 Task: Search one way flight ticket for 1 adult, 6 children, 1 infant in seat and 1 infant on lap in business from Rapid City: Rapid City Regional Airport to Fort Wayne: Fort Wayne International Airport on 8-4-2023. Choice of flights is United. Number of bags: 2 carry on bags. Price is upto 30000. Outbound departure time preference is 14:00.
Action: Mouse moved to (195, 296)
Screenshot: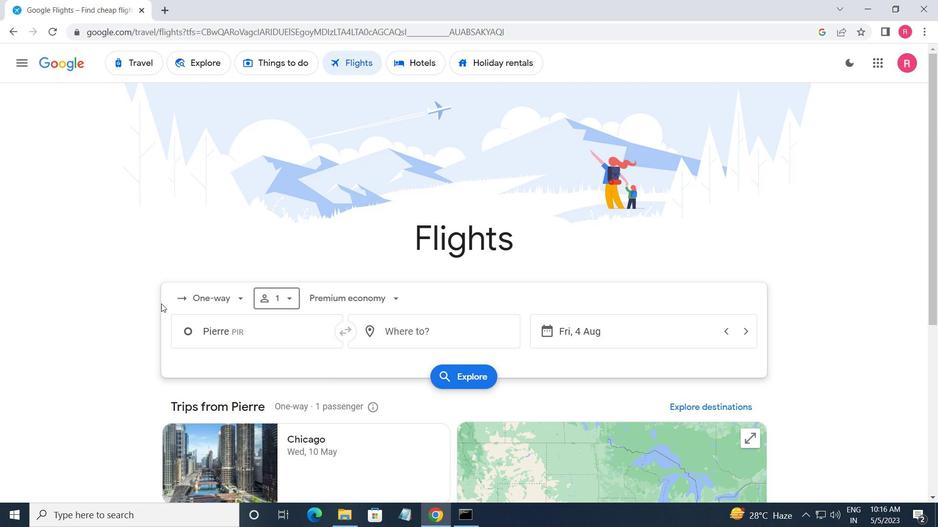 
Action: Mouse pressed left at (195, 296)
Screenshot: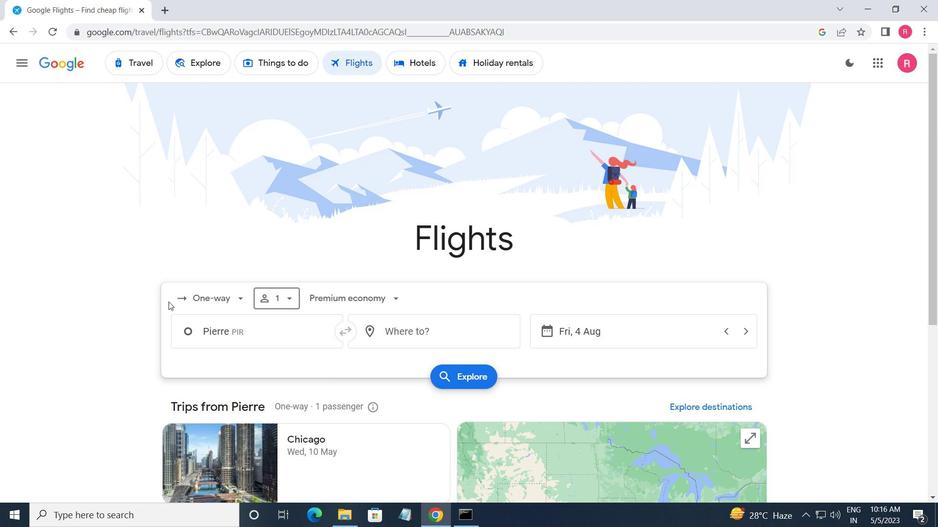 
Action: Mouse moved to (232, 352)
Screenshot: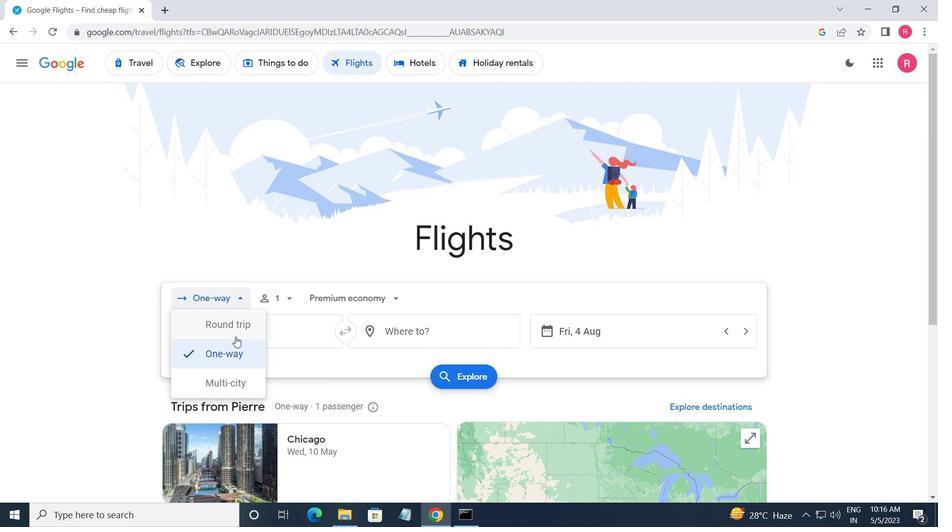 
Action: Mouse pressed left at (232, 352)
Screenshot: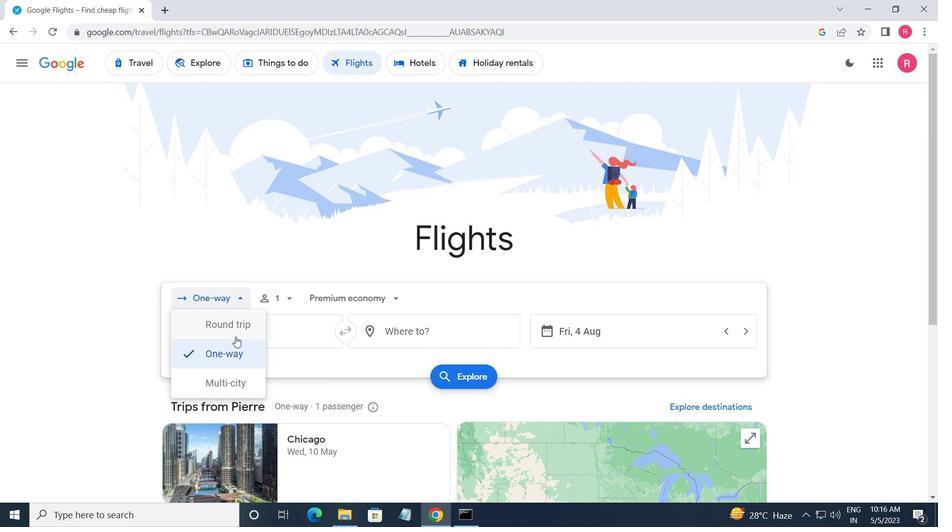 
Action: Mouse moved to (287, 299)
Screenshot: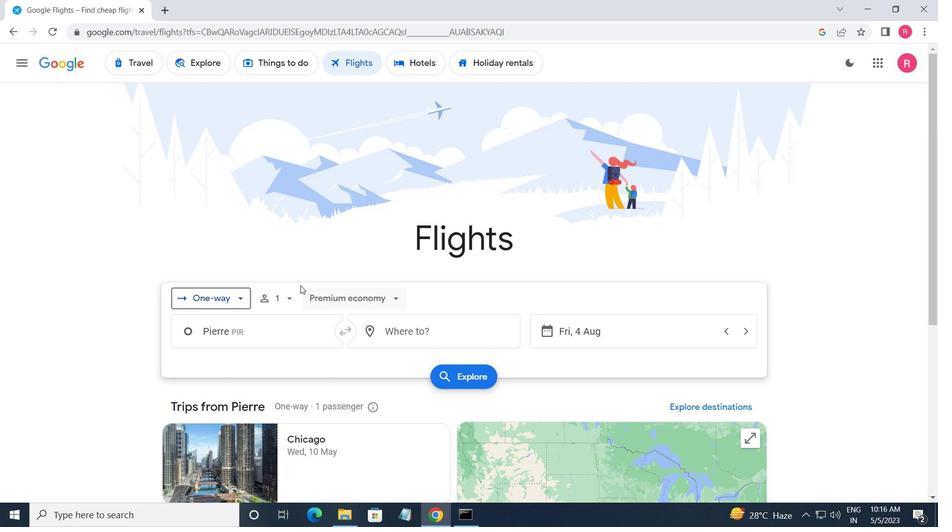 
Action: Mouse pressed left at (287, 299)
Screenshot: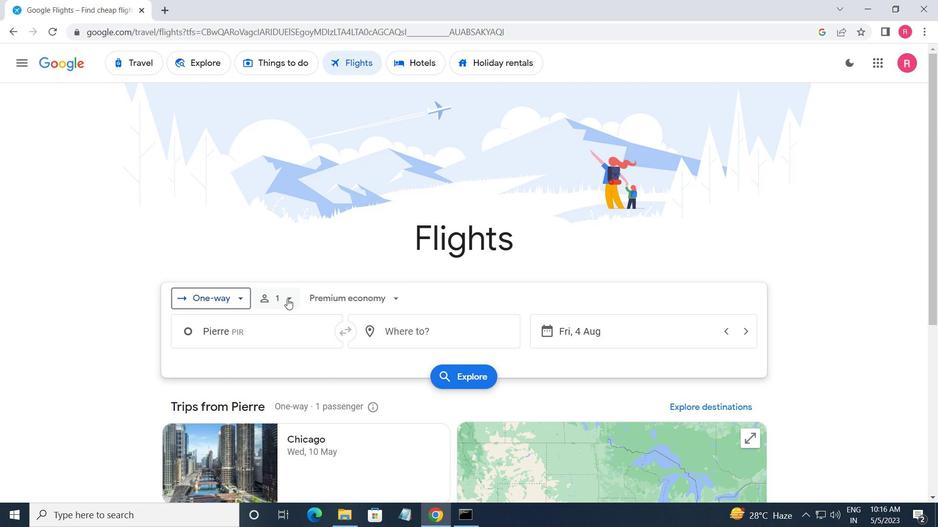 
Action: Mouse moved to (386, 354)
Screenshot: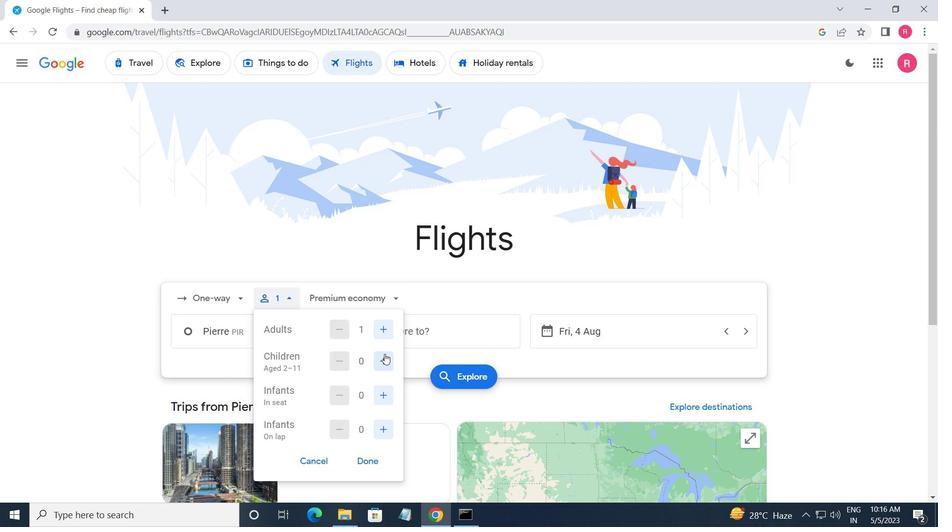 
Action: Mouse pressed left at (386, 354)
Screenshot: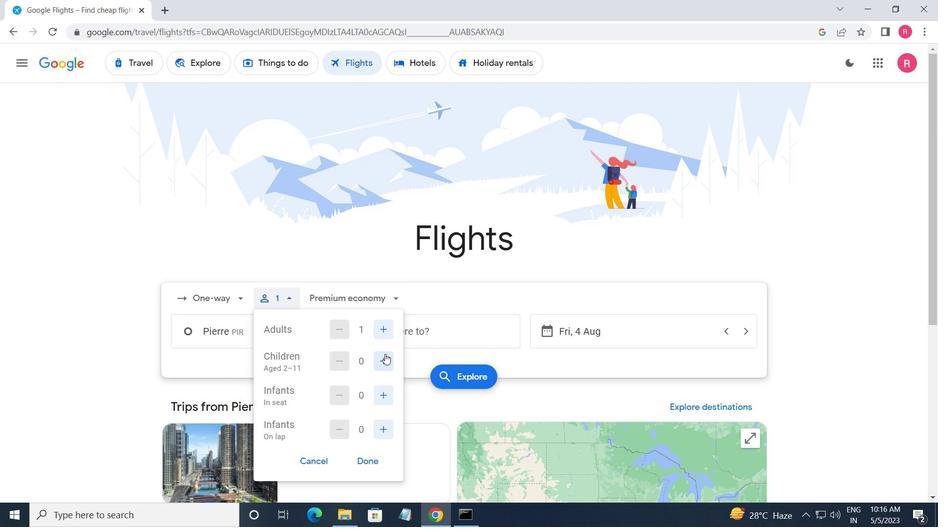 
Action: Mouse pressed left at (386, 354)
Screenshot: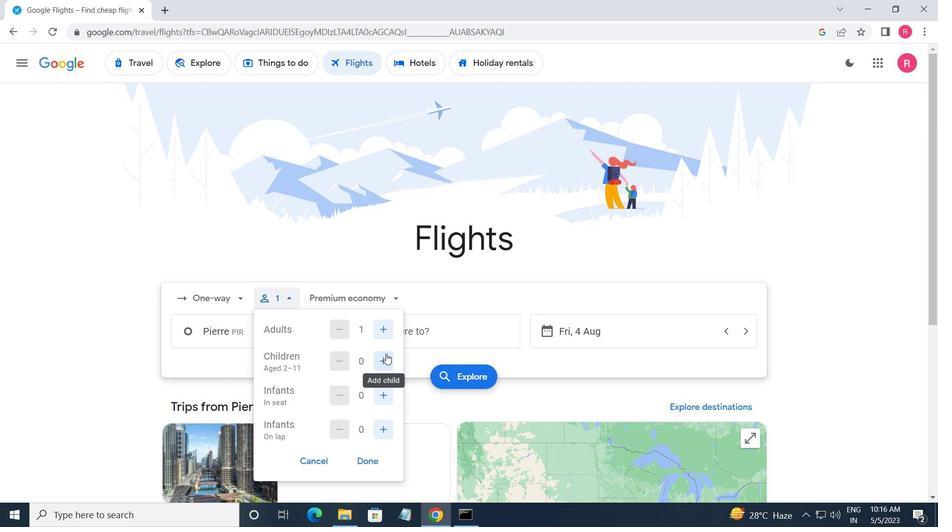 
Action: Mouse pressed left at (386, 354)
Screenshot: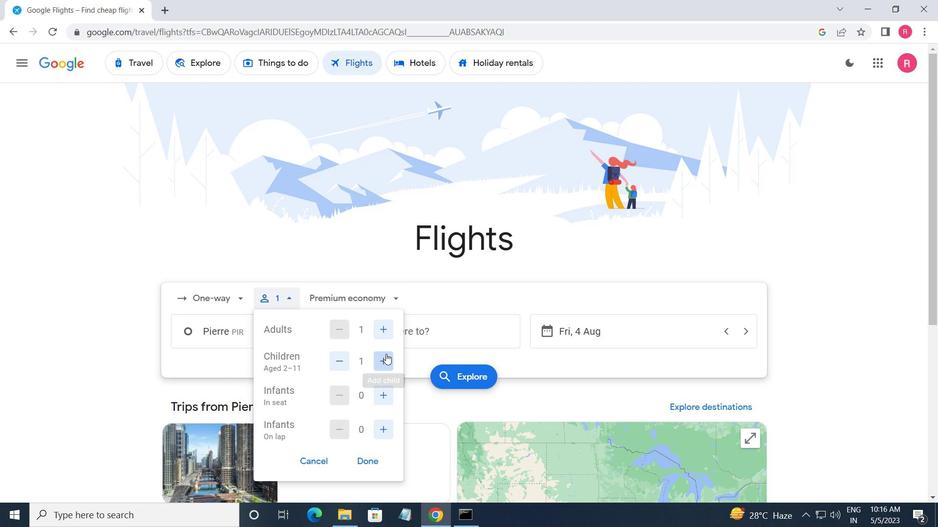 
Action: Mouse pressed left at (386, 354)
Screenshot: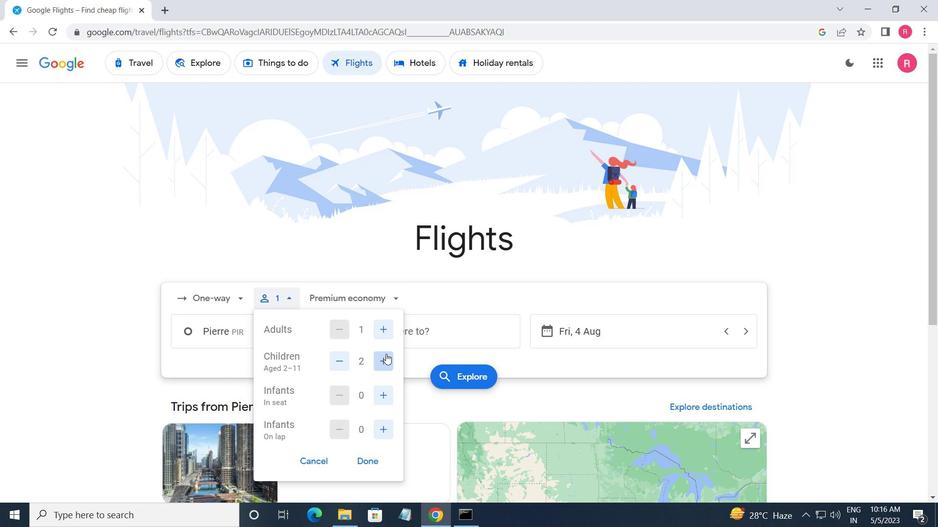 
Action: Mouse moved to (386, 354)
Screenshot: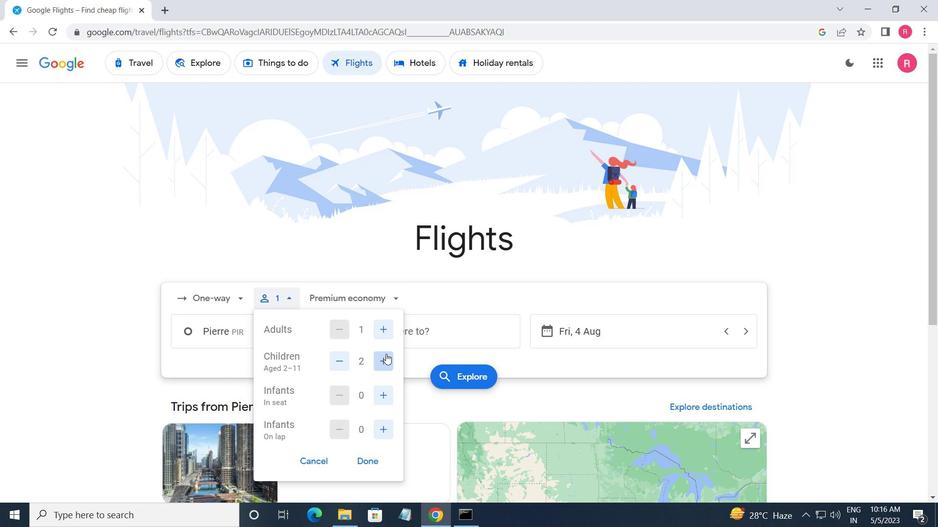 
Action: Mouse pressed left at (386, 354)
Screenshot: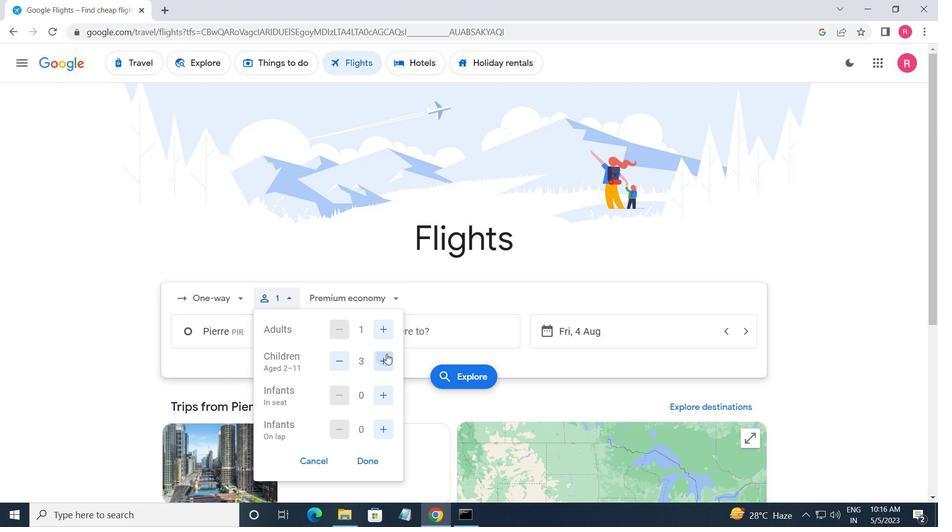 
Action: Mouse moved to (387, 354)
Screenshot: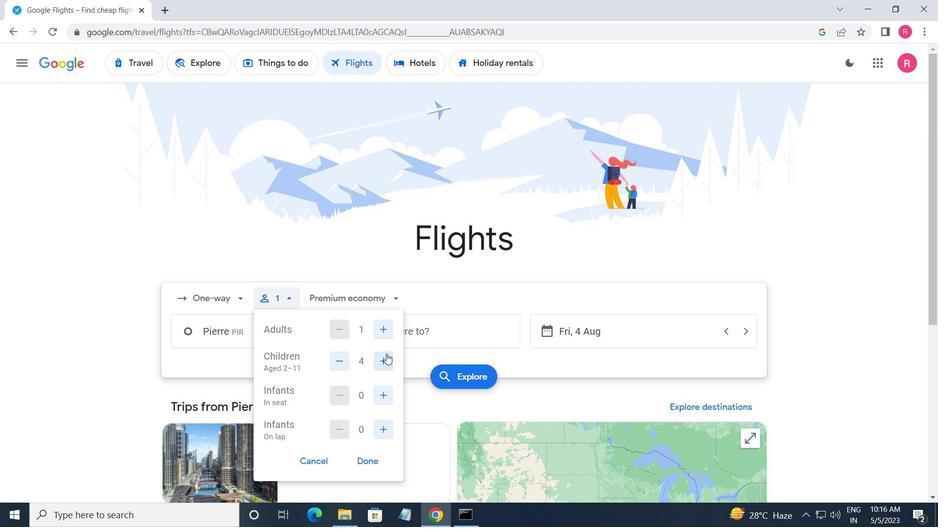 
Action: Mouse pressed left at (387, 354)
Screenshot: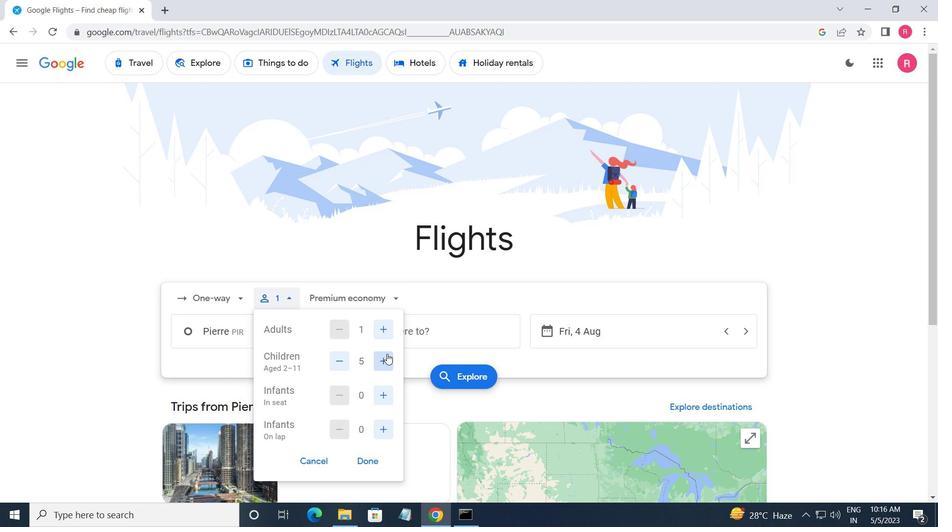 
Action: Mouse moved to (388, 393)
Screenshot: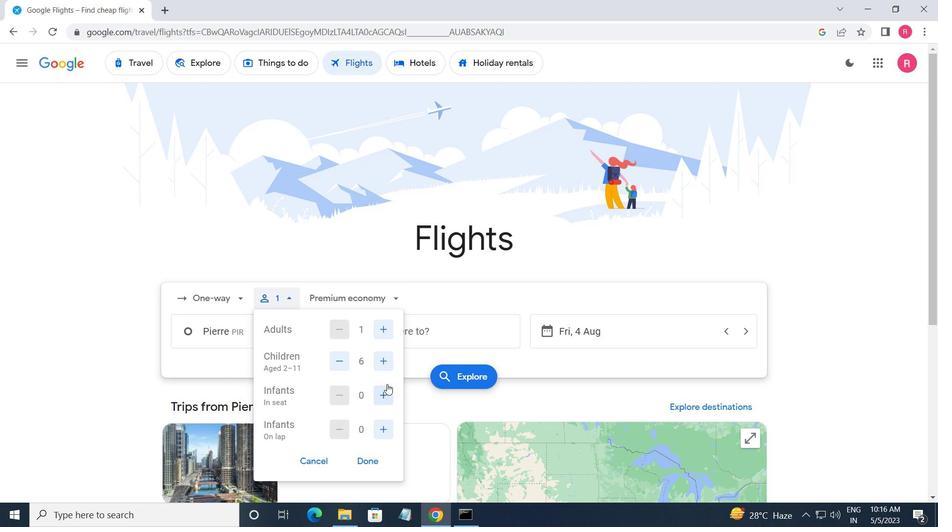 
Action: Mouse pressed left at (388, 393)
Screenshot: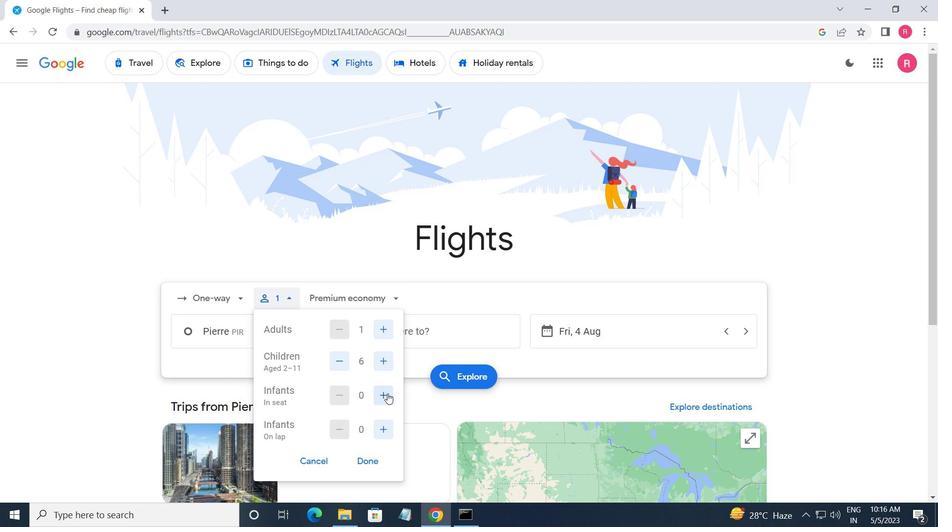 
Action: Mouse moved to (381, 423)
Screenshot: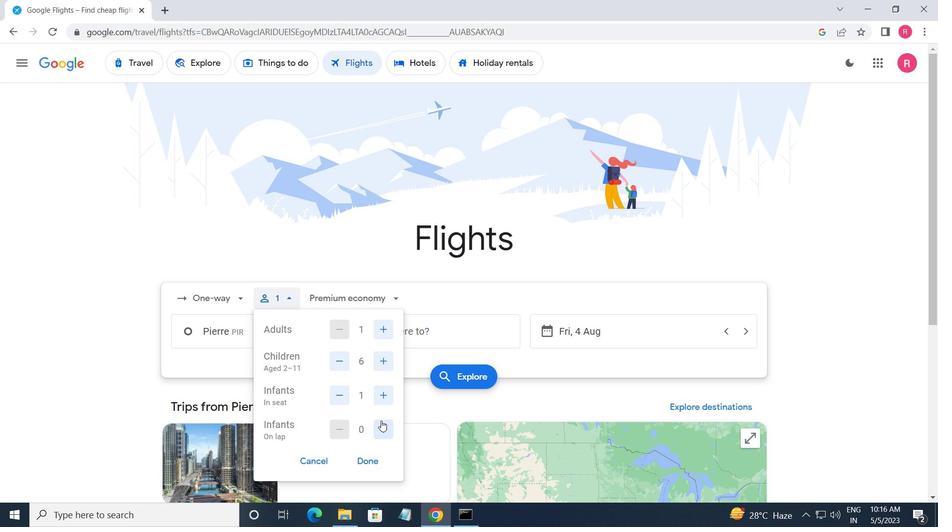 
Action: Mouse pressed left at (381, 423)
Screenshot: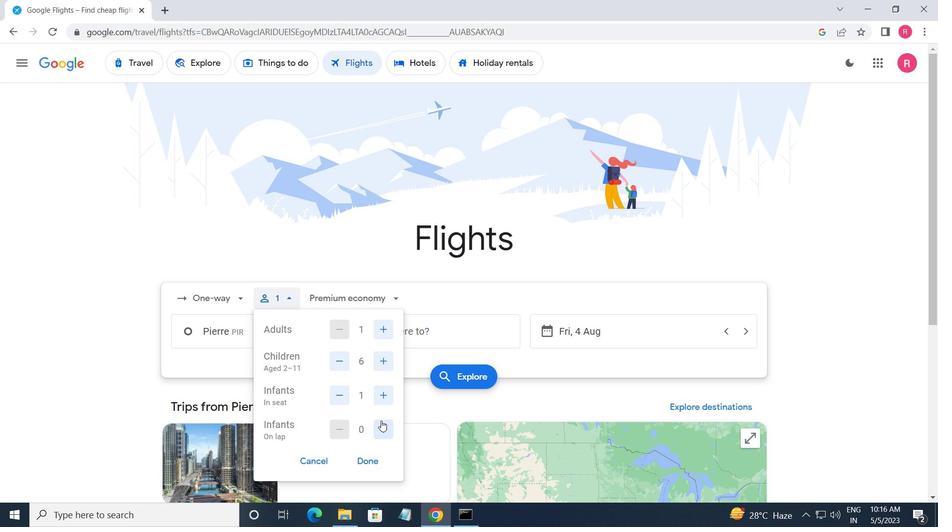 
Action: Mouse moved to (360, 467)
Screenshot: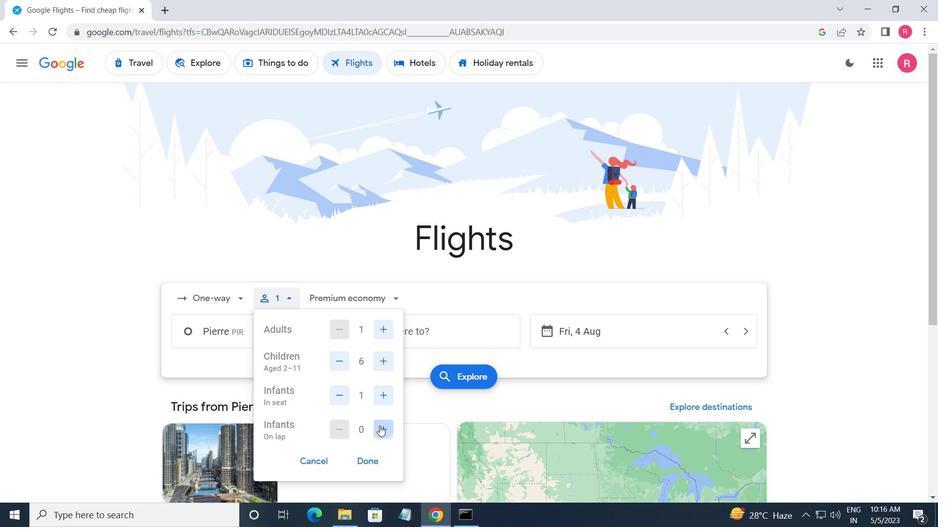 
Action: Mouse pressed left at (360, 467)
Screenshot: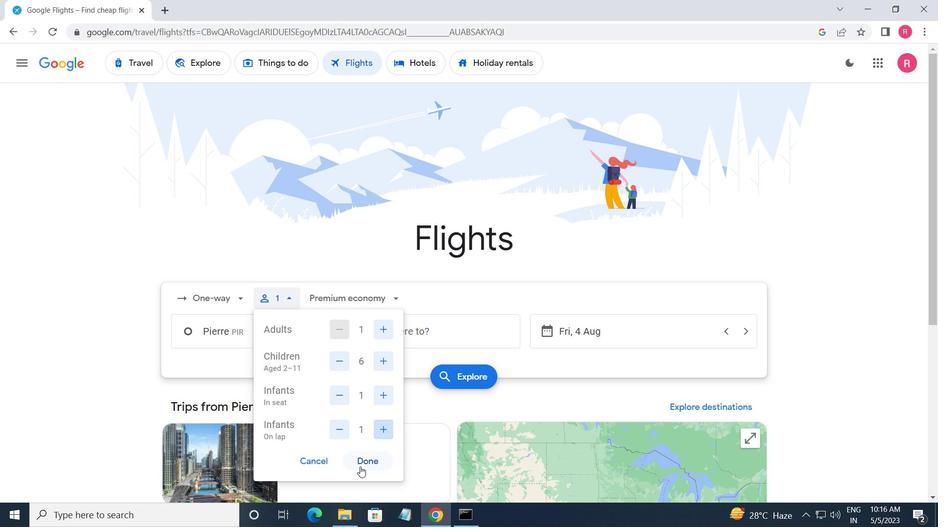 
Action: Mouse moved to (347, 310)
Screenshot: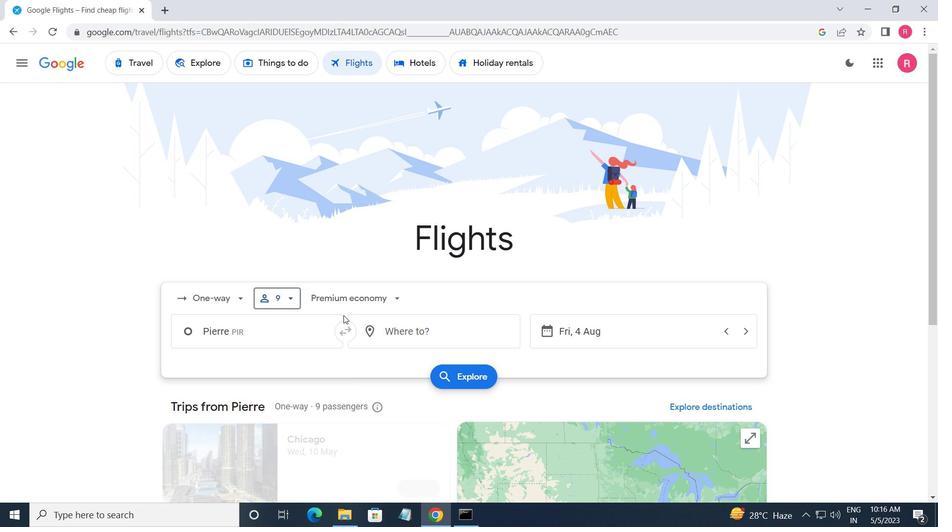 
Action: Mouse pressed left at (347, 310)
Screenshot: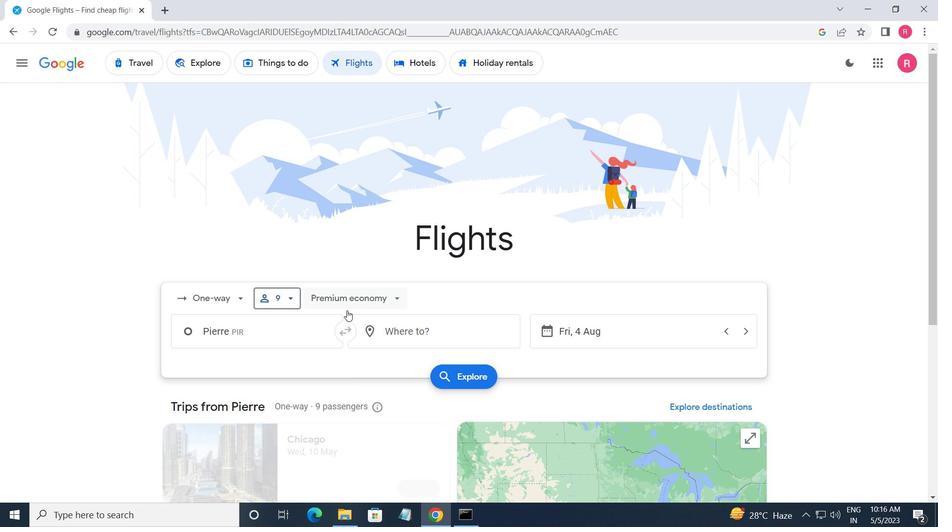 
Action: Mouse moved to (360, 385)
Screenshot: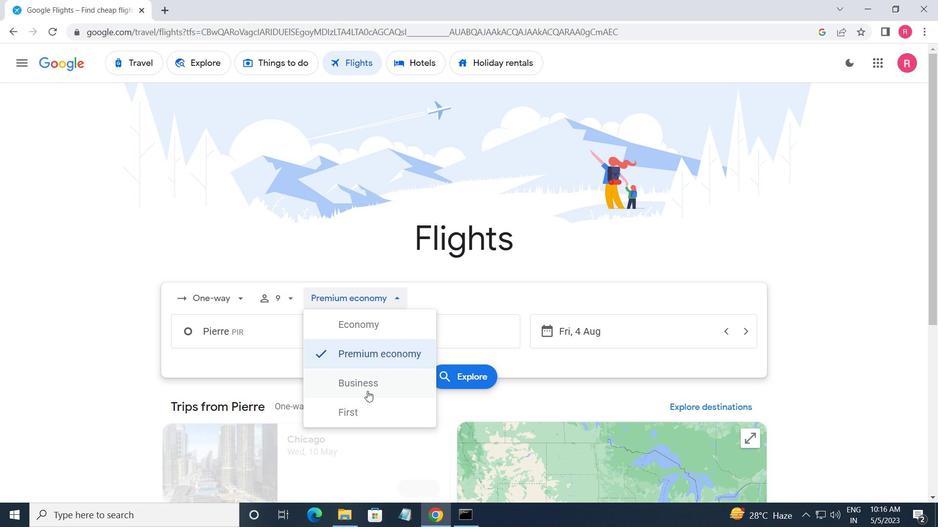 
Action: Mouse pressed left at (360, 385)
Screenshot: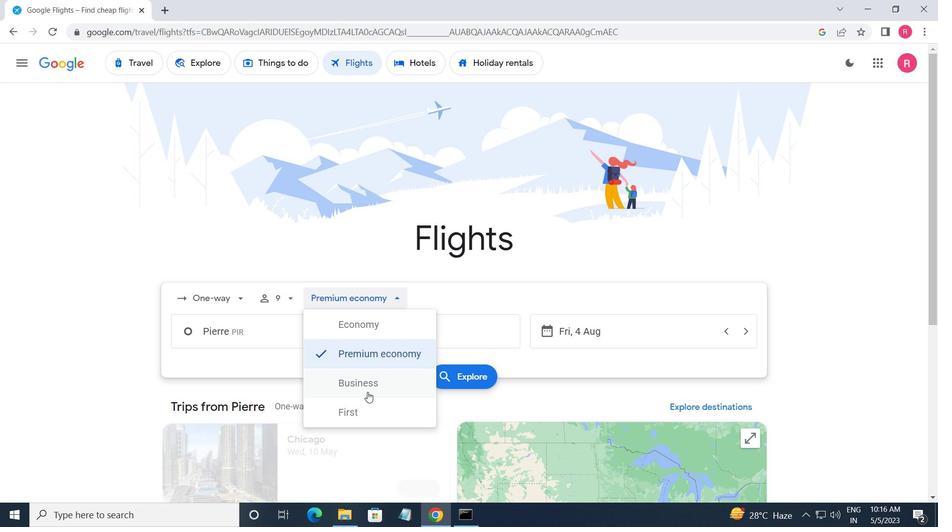 
Action: Mouse moved to (290, 345)
Screenshot: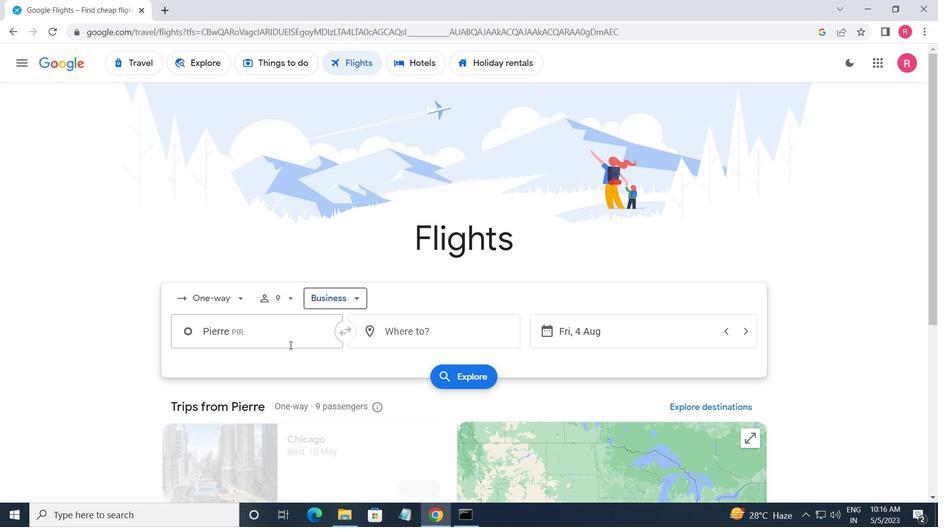 
Action: Mouse pressed left at (290, 345)
Screenshot: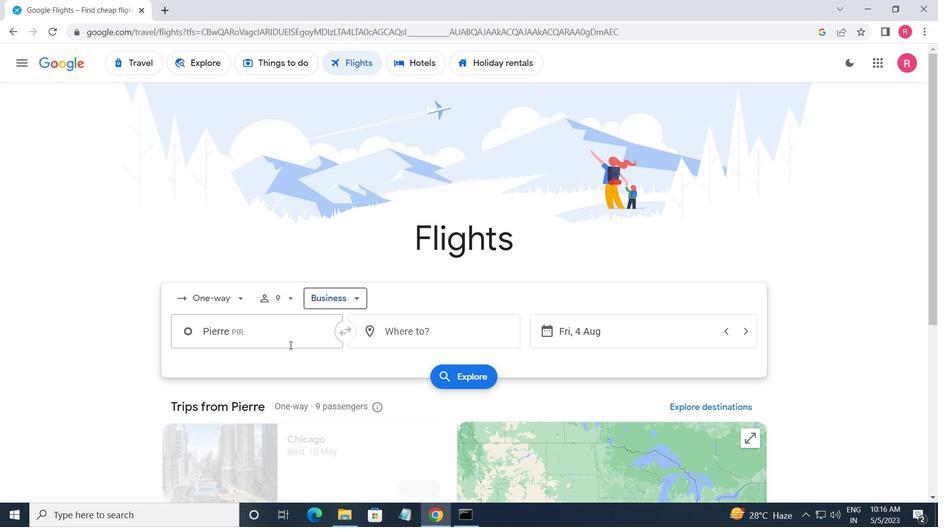 
Action: Mouse moved to (274, 333)
Screenshot: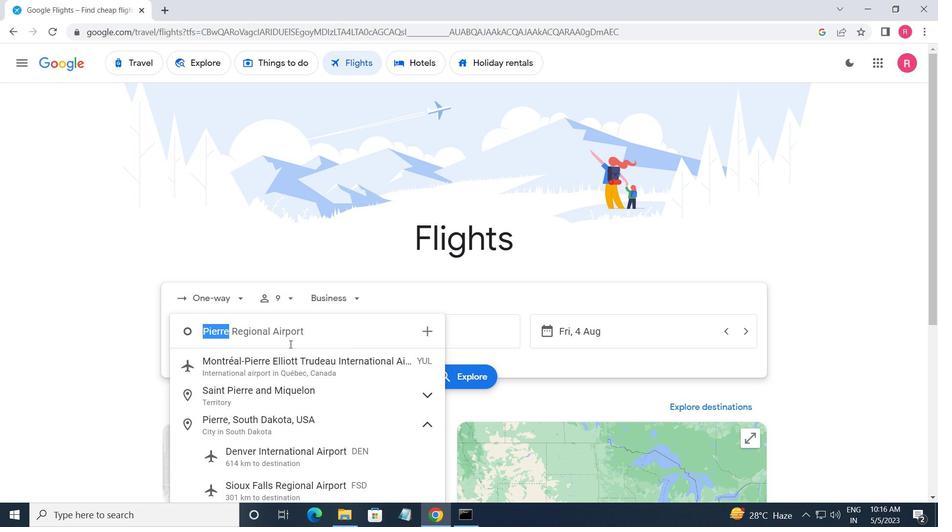 
Action: Key pressed <Key.shift><Key.shift><Key.shift><Key.shift><Key.shift><Key.shift>RAPID<Key.space><Key.shift><Key.shift><Key.shift><Key.shift><Key.shift><Key.shift><Key.shift><Key.shift><Key.shift><Key.shift><Key.shift><Key.shift>C
Screenshot: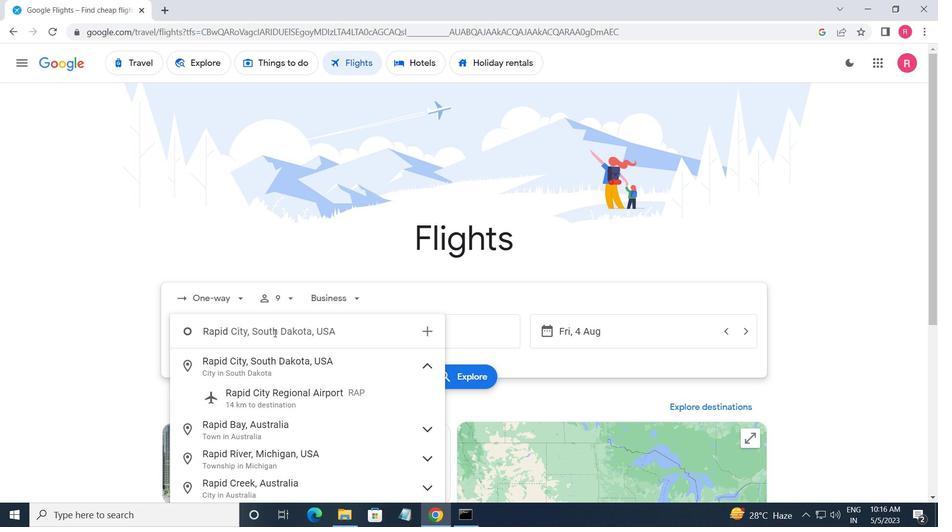 
Action: Mouse moved to (260, 399)
Screenshot: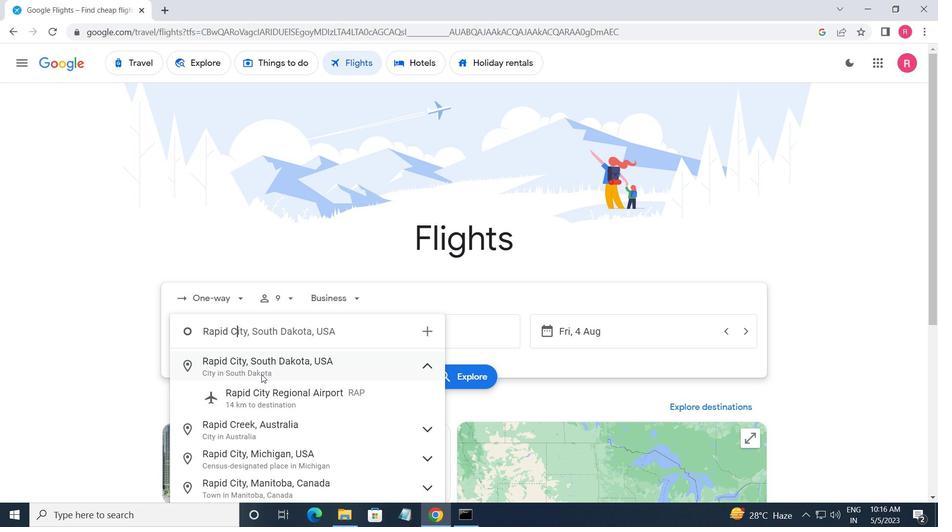 
Action: Mouse pressed left at (260, 399)
Screenshot: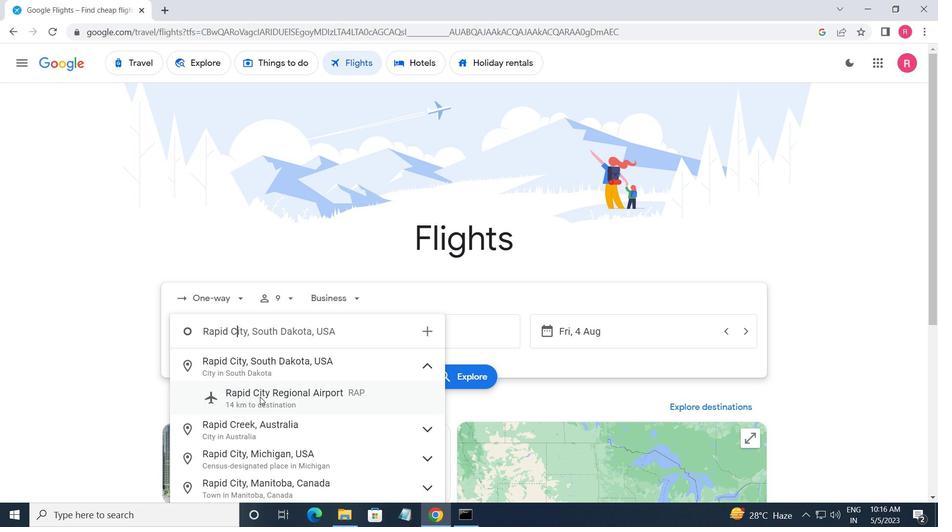 
Action: Mouse moved to (393, 333)
Screenshot: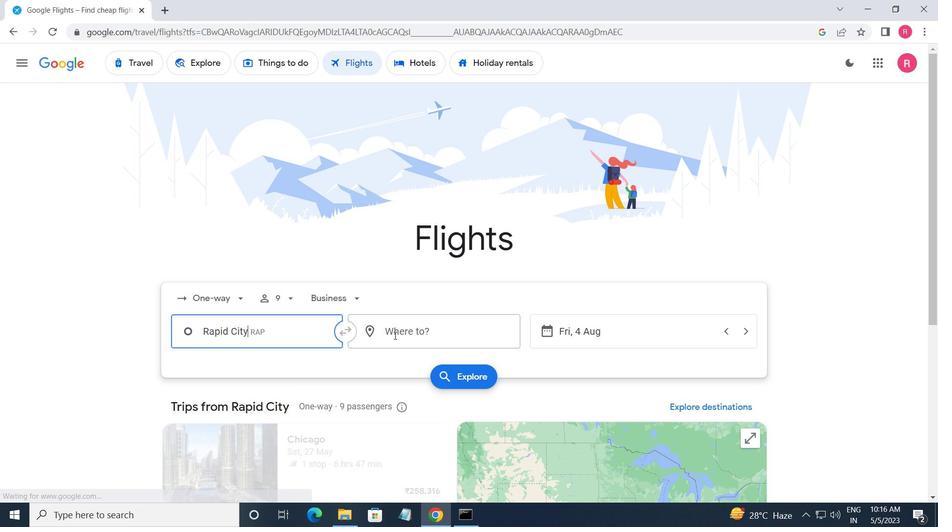 
Action: Mouse pressed left at (393, 333)
Screenshot: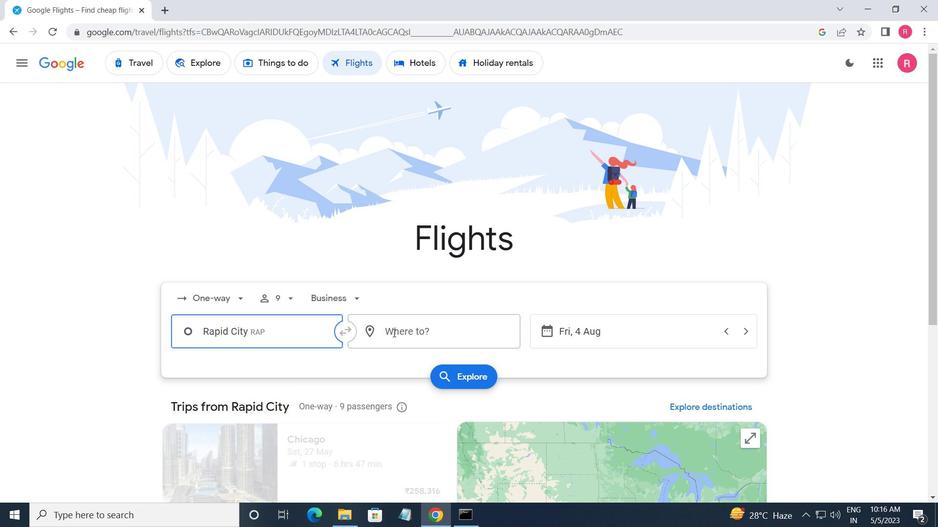 
Action: Mouse moved to (430, 461)
Screenshot: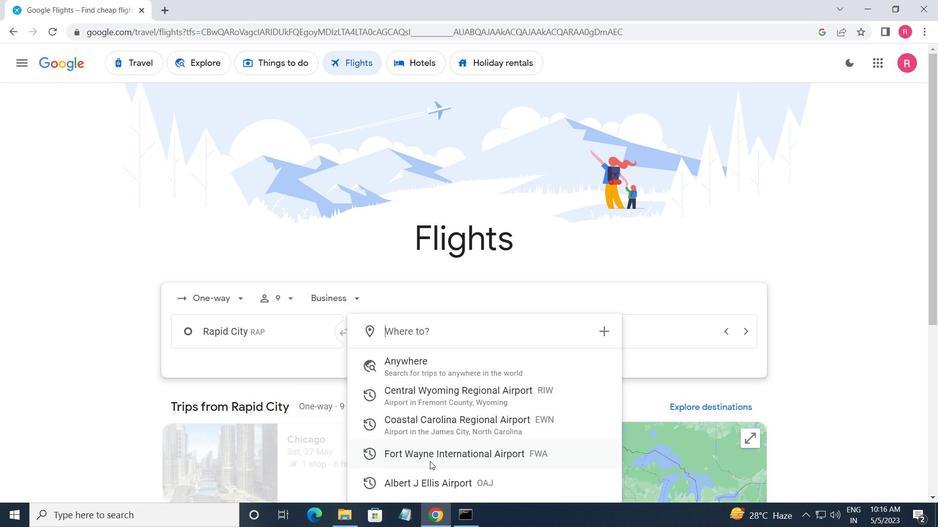 
Action: Mouse pressed left at (430, 461)
Screenshot: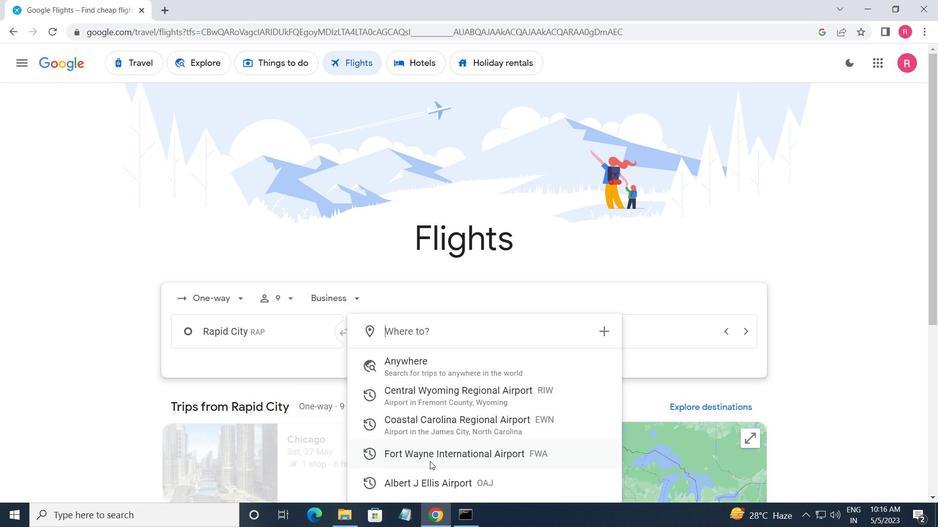 
Action: Mouse moved to (631, 341)
Screenshot: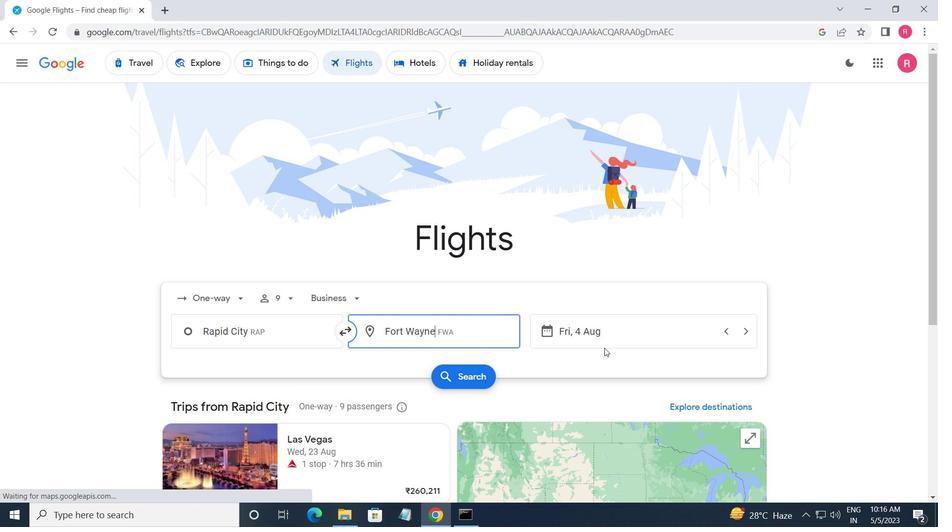 
Action: Mouse pressed left at (631, 341)
Screenshot: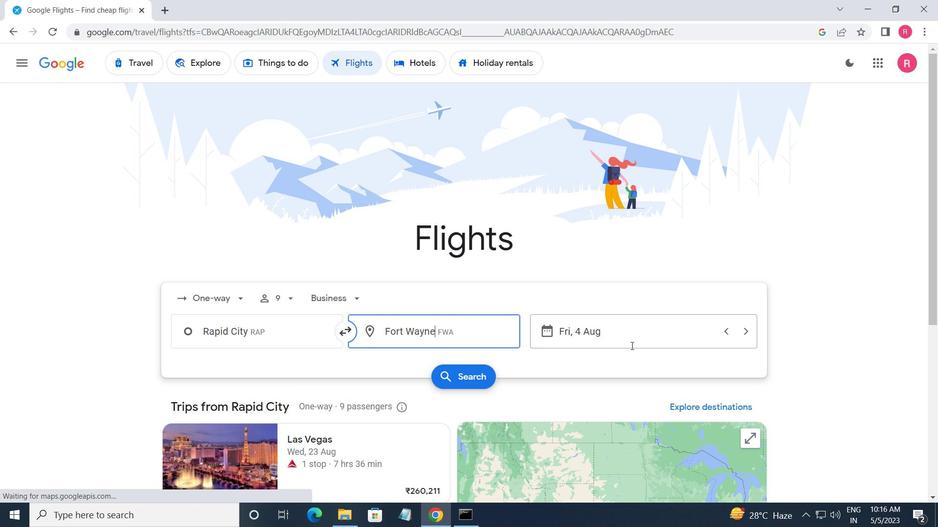 
Action: Mouse moved to (469, 282)
Screenshot: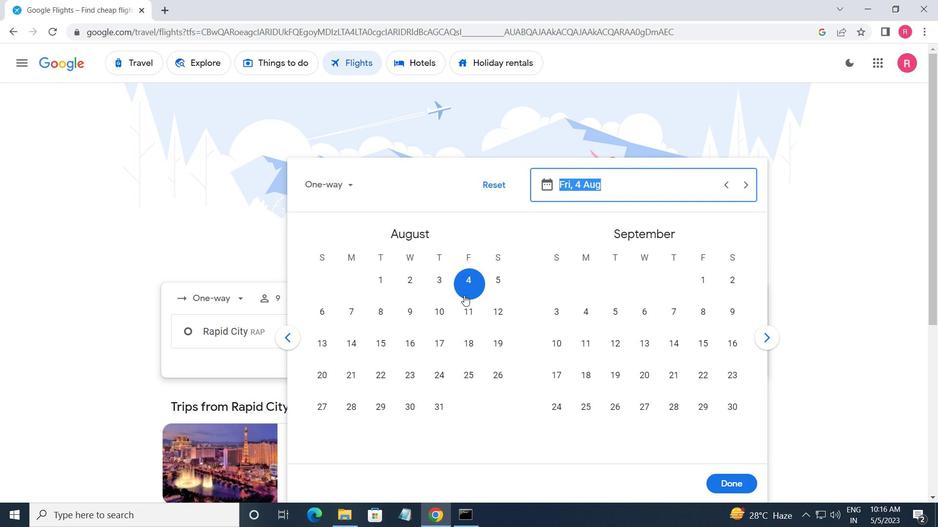 
Action: Mouse pressed left at (469, 282)
Screenshot: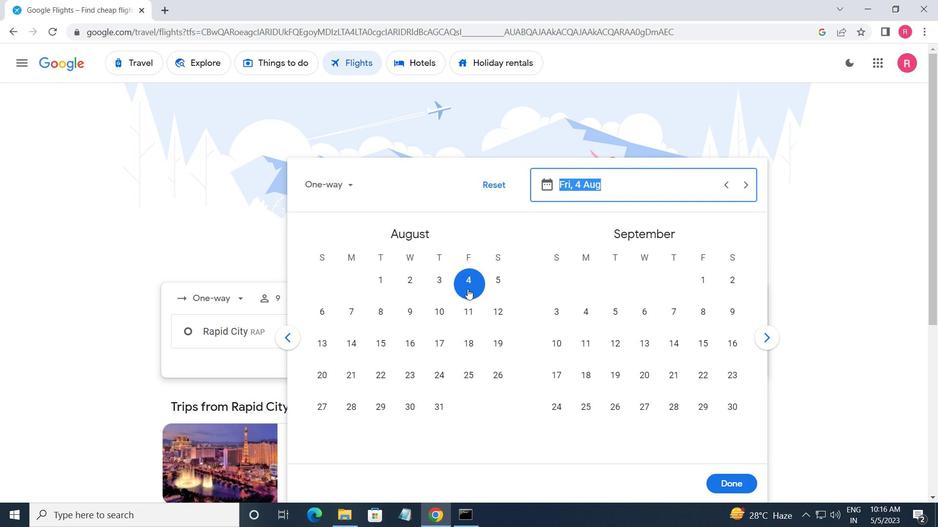 
Action: Mouse moved to (722, 481)
Screenshot: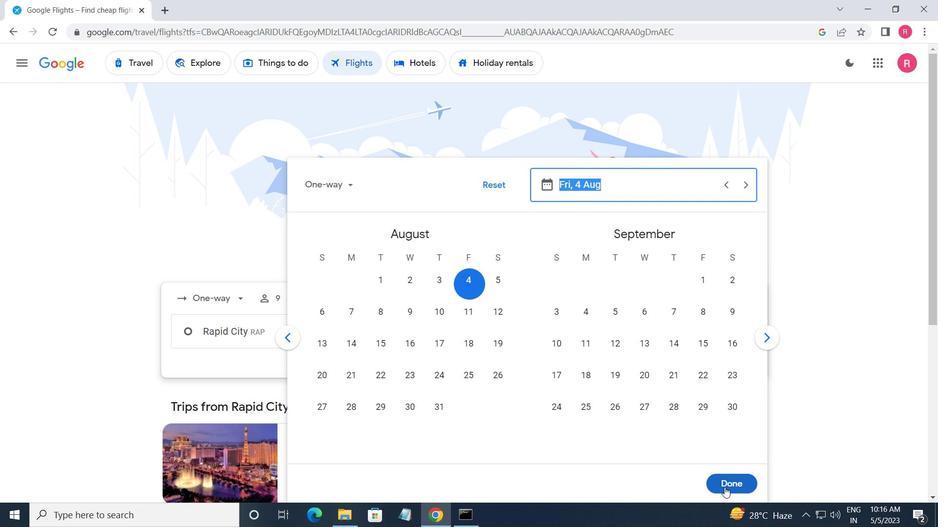 
Action: Mouse pressed left at (722, 481)
Screenshot: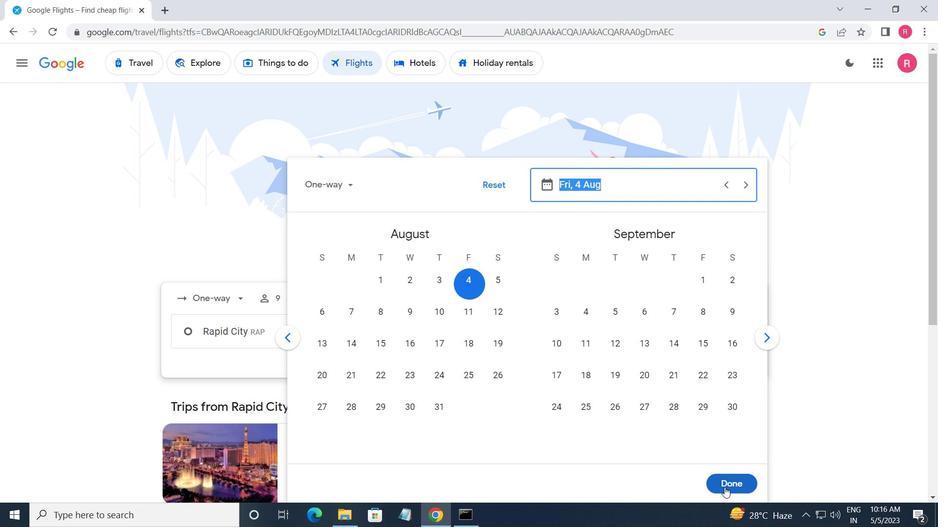 
Action: Mouse moved to (456, 372)
Screenshot: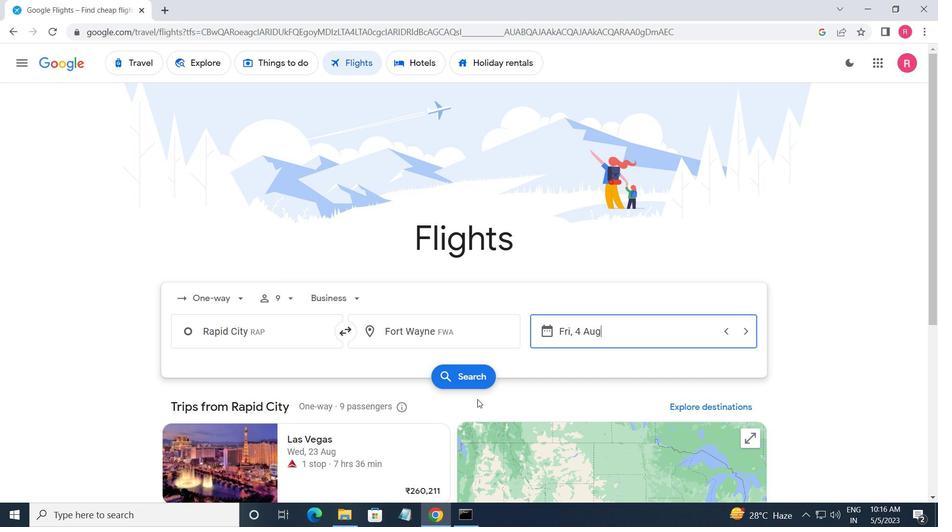 
Action: Mouse pressed left at (456, 372)
Screenshot: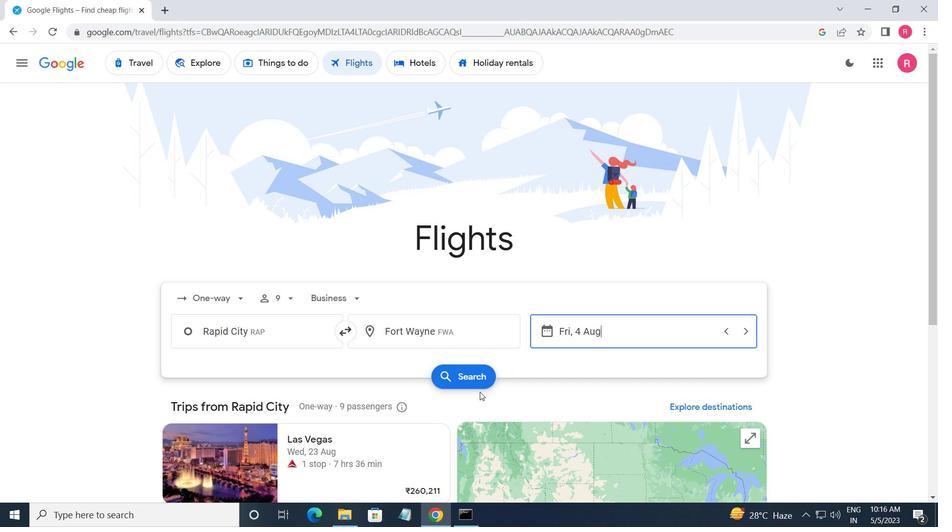 
Action: Mouse moved to (186, 181)
Screenshot: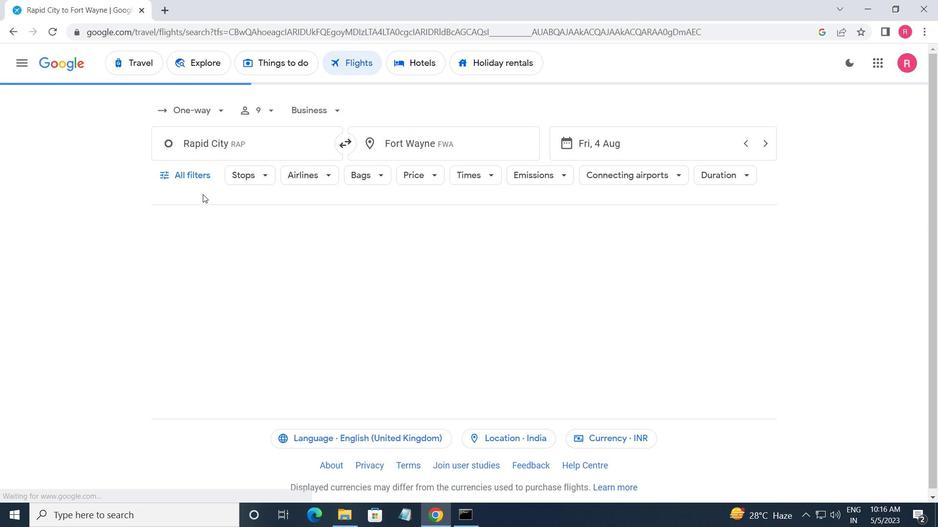 
Action: Mouse pressed left at (186, 181)
Screenshot: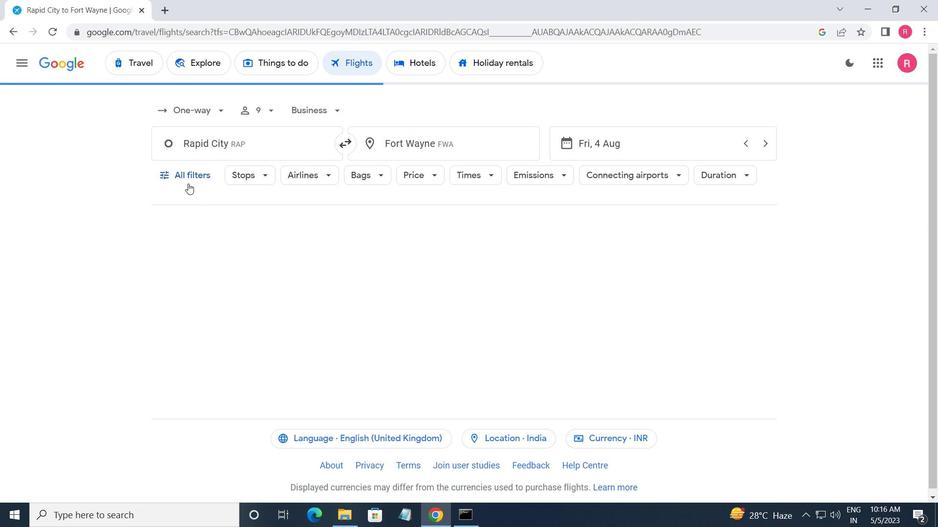 
Action: Mouse moved to (189, 340)
Screenshot: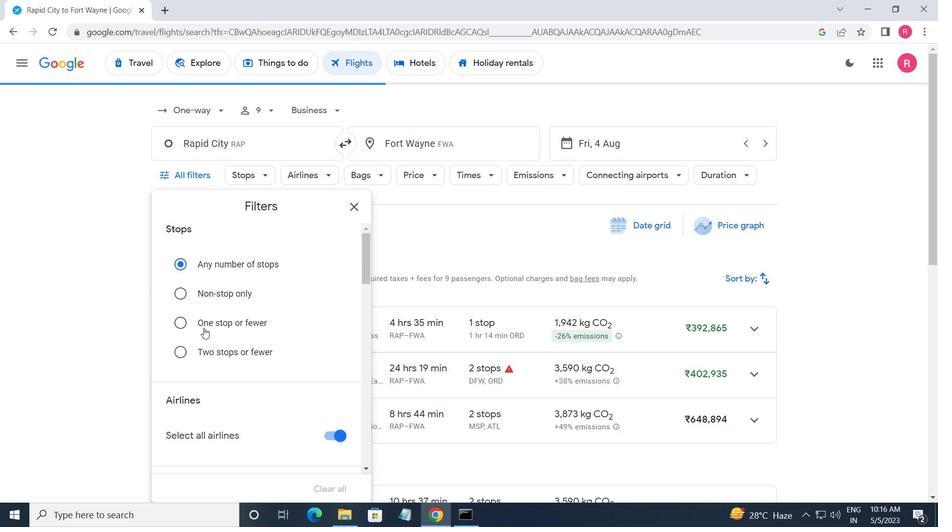 
Action: Mouse scrolled (189, 339) with delta (0, 0)
Screenshot: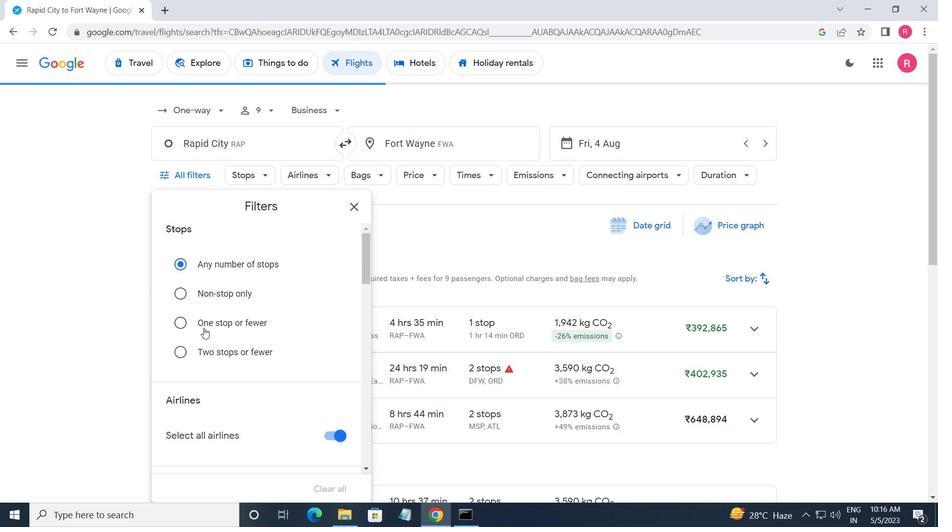 
Action: Mouse moved to (190, 343)
Screenshot: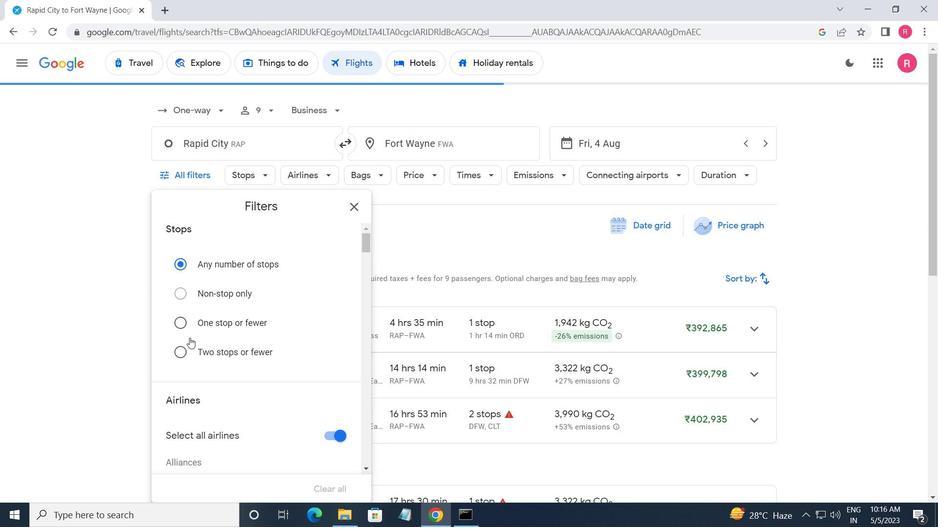 
Action: Mouse scrolled (190, 343) with delta (0, 0)
Screenshot: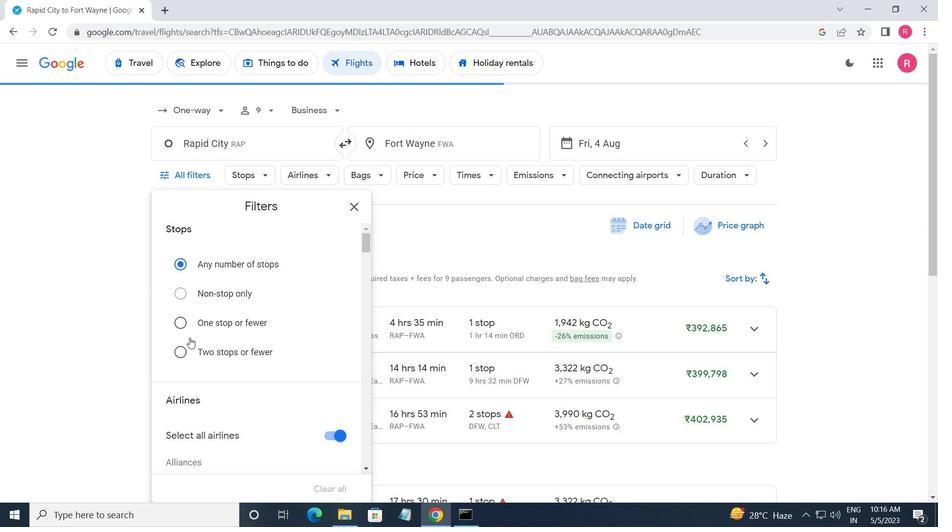 
Action: Mouse moved to (194, 347)
Screenshot: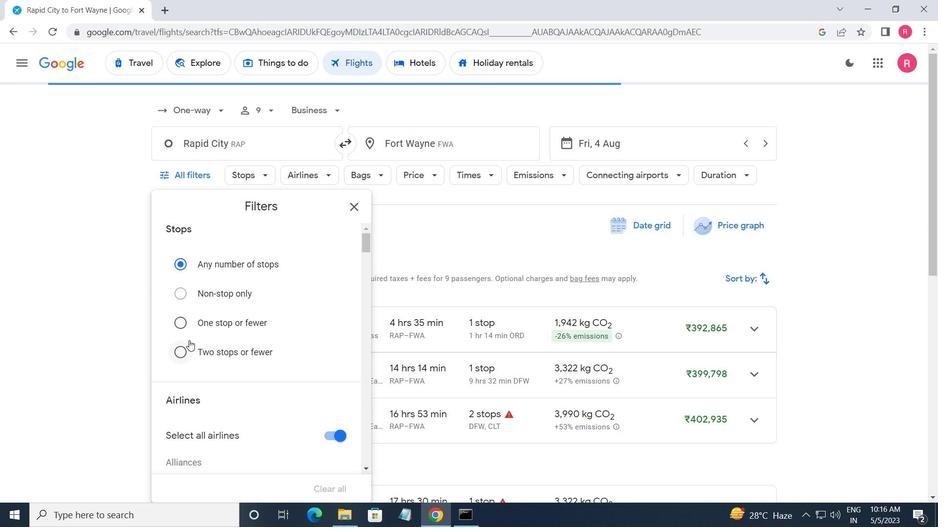 
Action: Mouse scrolled (194, 347) with delta (0, 0)
Screenshot: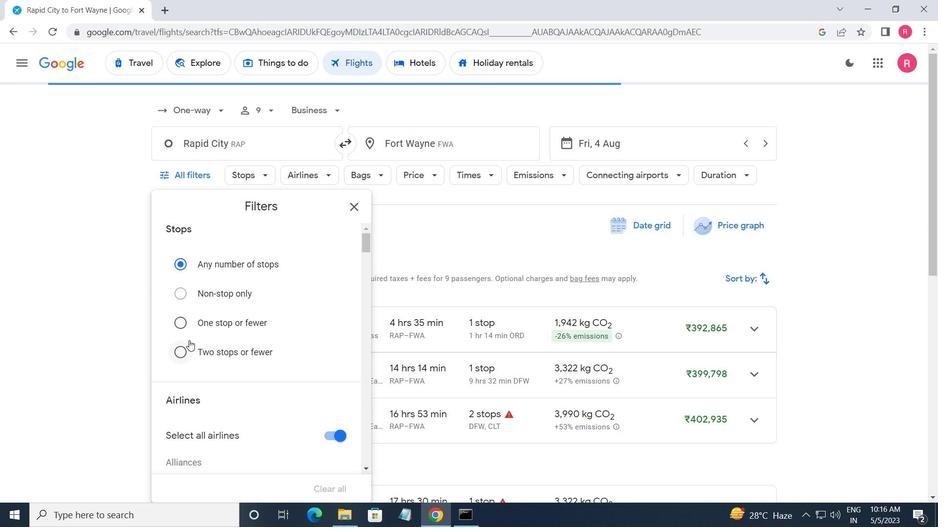 
Action: Mouse moved to (195, 349)
Screenshot: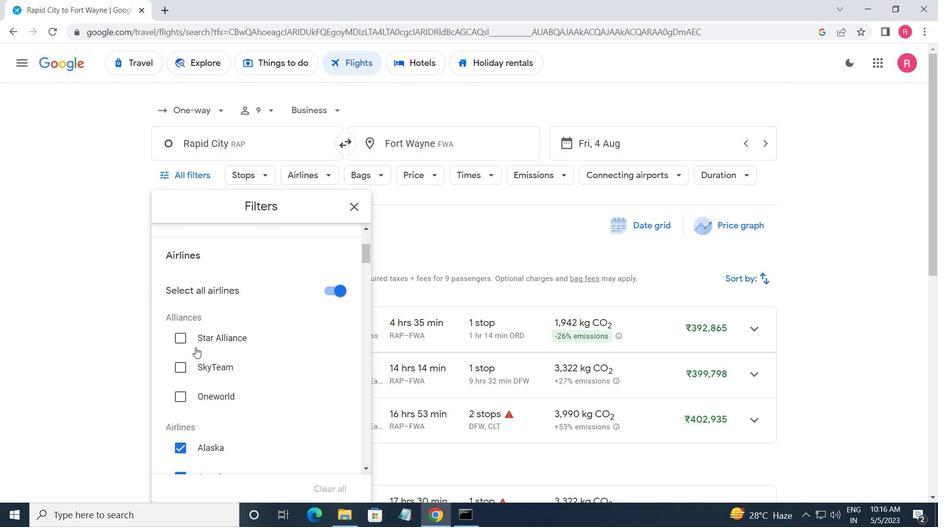 
Action: Mouse scrolled (195, 349) with delta (0, 0)
Screenshot: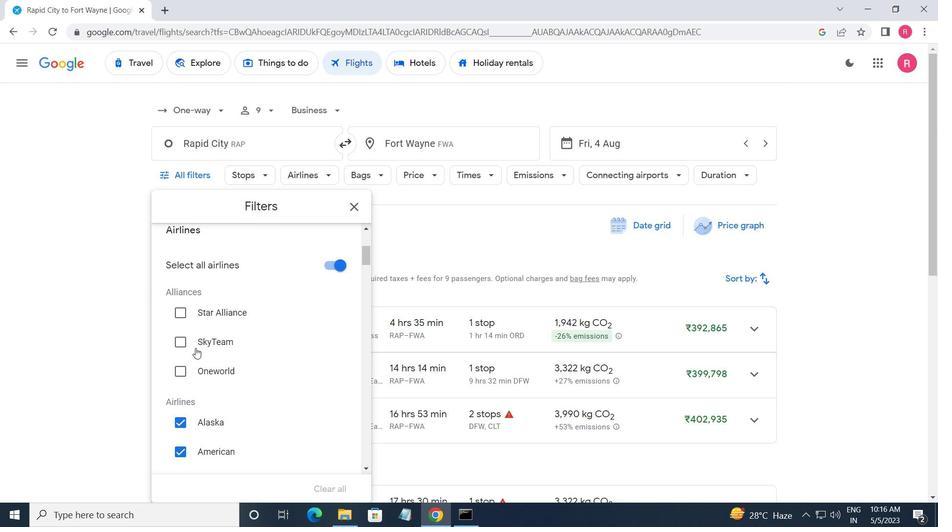 
Action: Mouse scrolled (195, 349) with delta (0, 0)
Screenshot: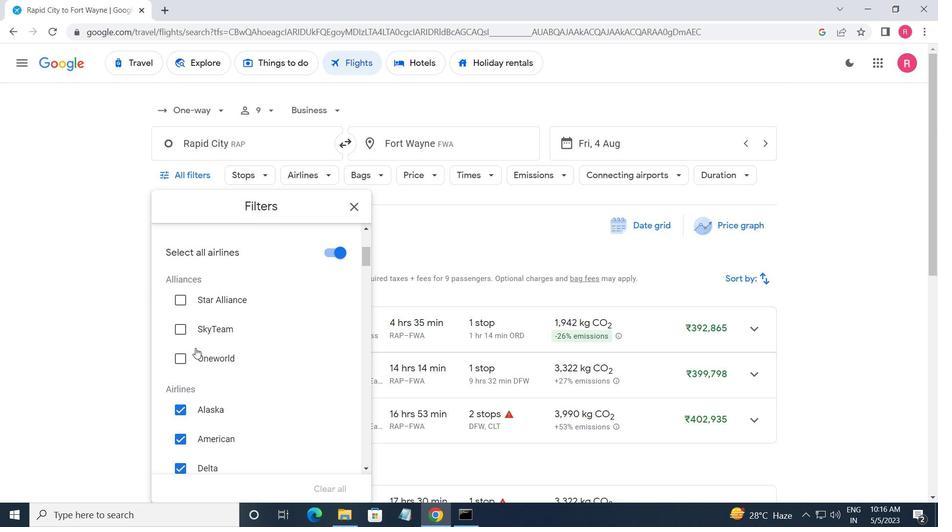
Action: Mouse moved to (318, 403)
Screenshot: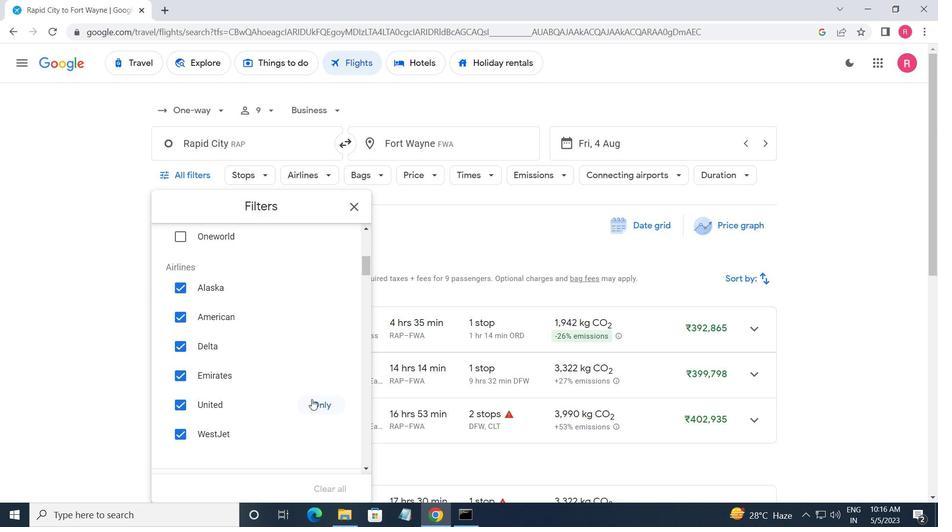 
Action: Mouse pressed left at (318, 403)
Screenshot: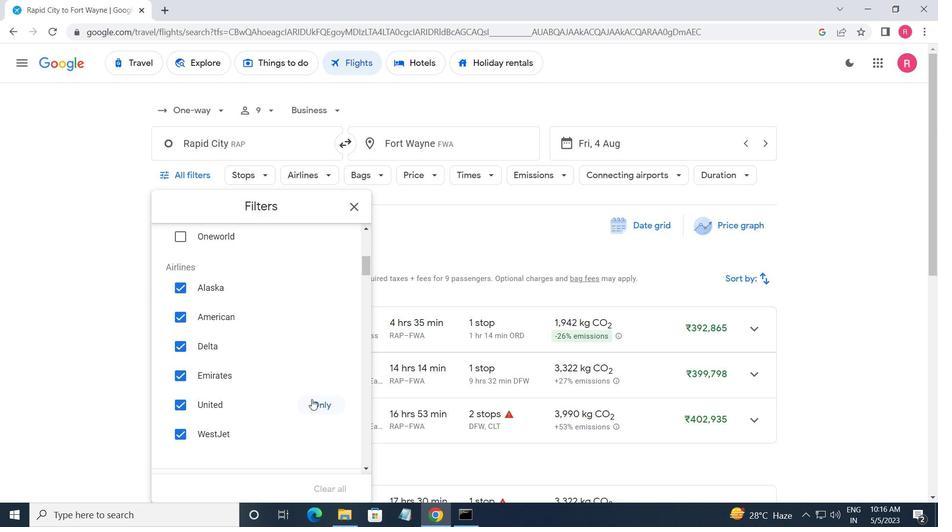 
Action: Mouse moved to (283, 410)
Screenshot: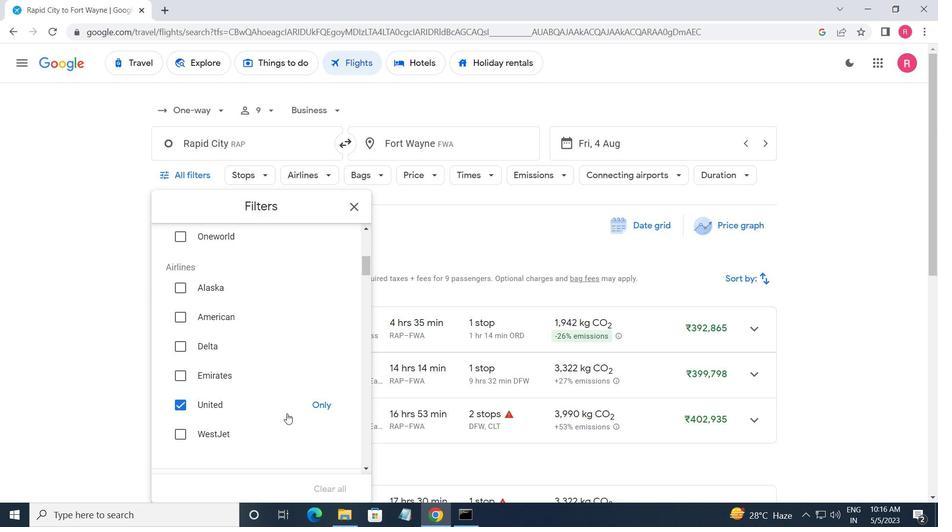 
Action: Mouse scrolled (283, 409) with delta (0, 0)
Screenshot: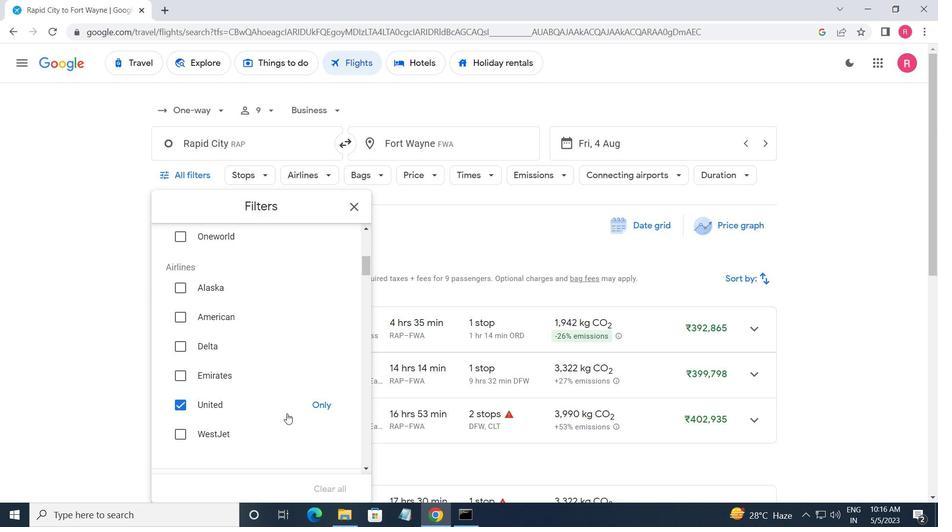 
Action: Mouse moved to (282, 408)
Screenshot: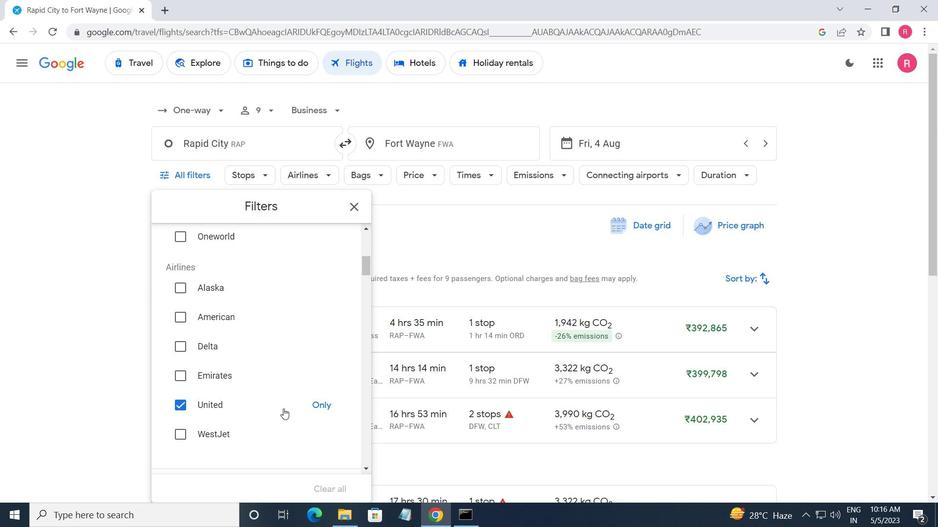 
Action: Mouse scrolled (282, 407) with delta (0, 0)
Screenshot: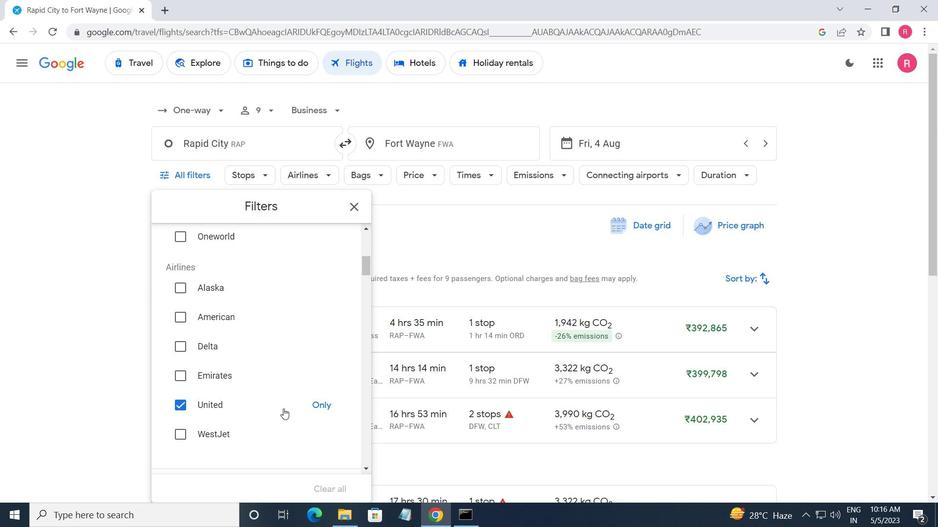 
Action: Mouse moved to (282, 407)
Screenshot: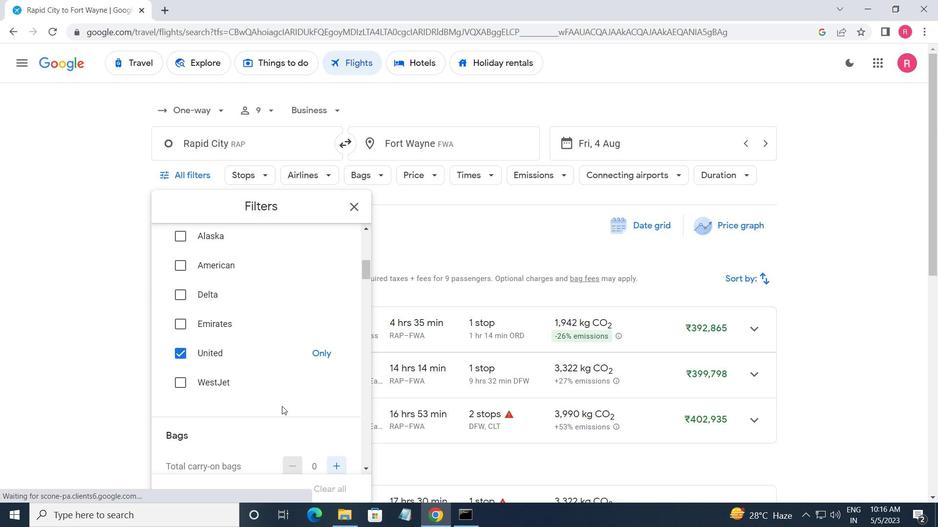 
Action: Mouse scrolled (282, 406) with delta (0, 0)
Screenshot: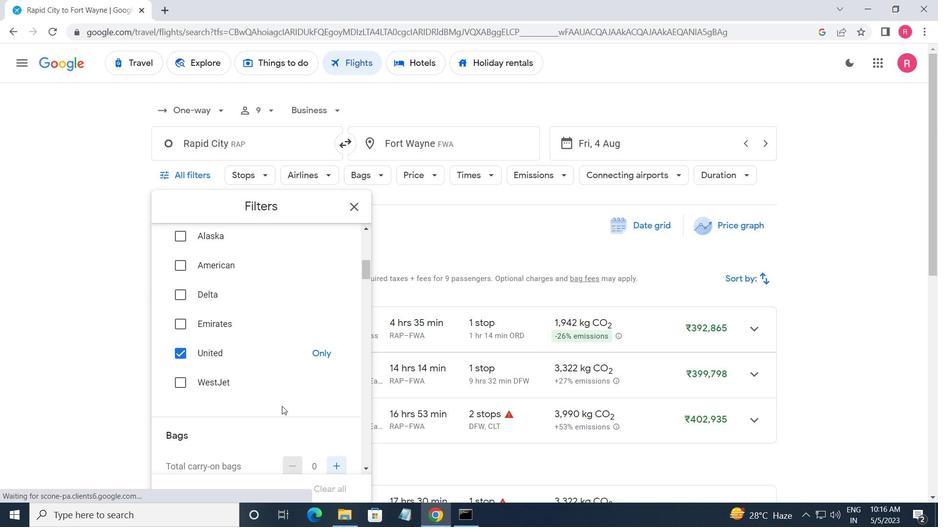 
Action: Mouse moved to (337, 336)
Screenshot: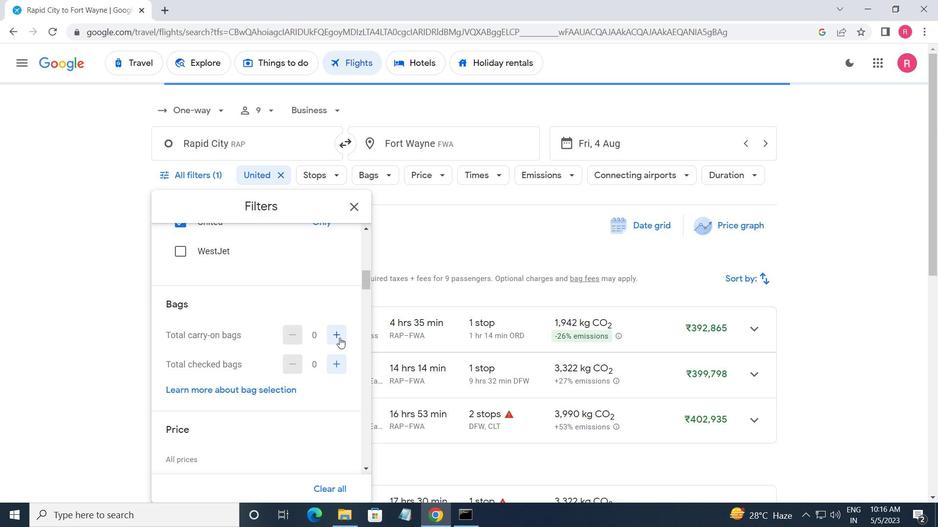
Action: Mouse pressed left at (337, 336)
Screenshot: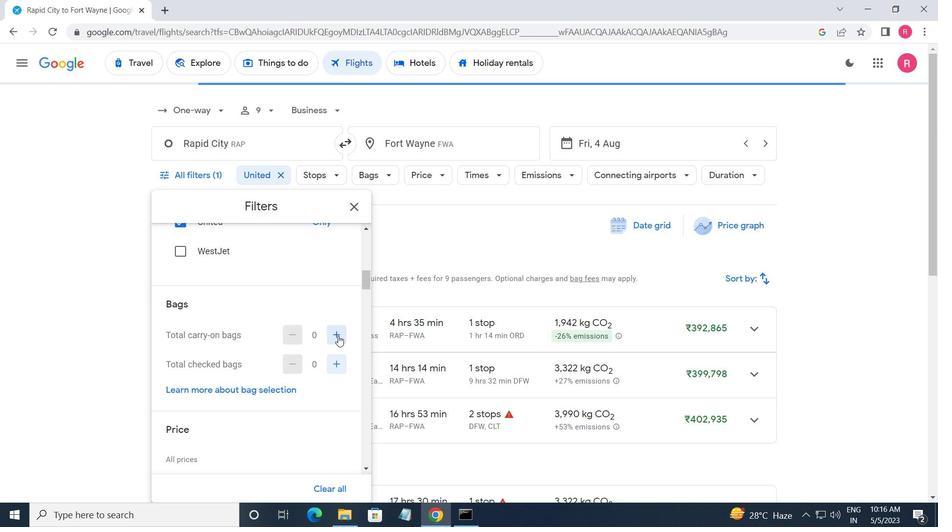 
Action: Mouse moved to (335, 336)
Screenshot: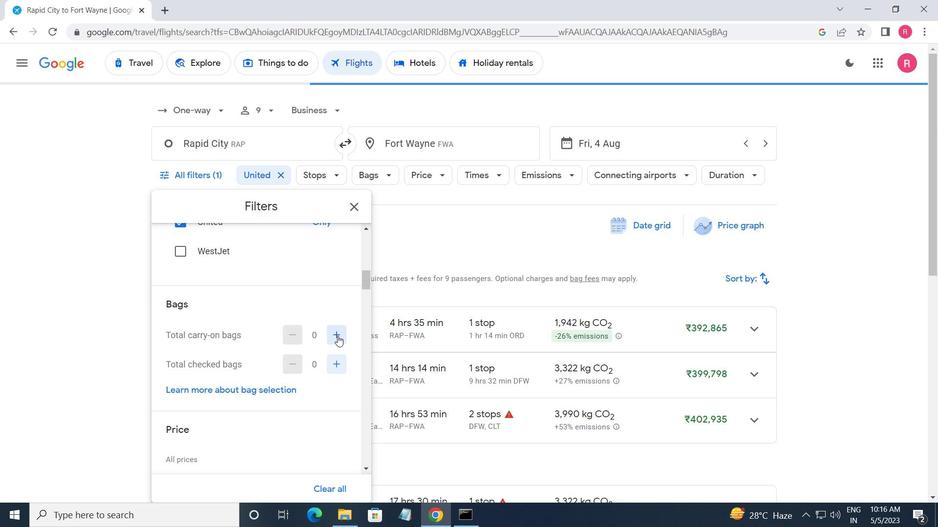 
Action: Mouse pressed left at (335, 336)
Screenshot: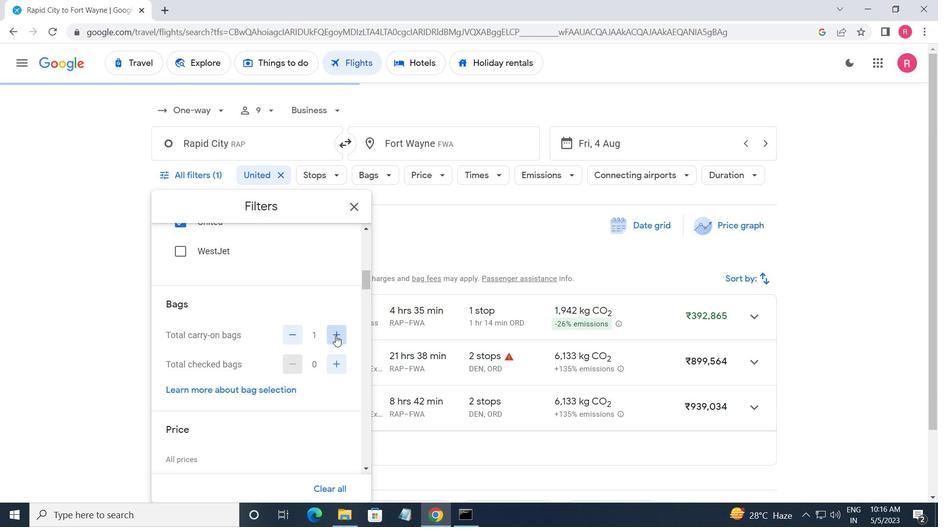 
Action: Mouse moved to (313, 333)
Screenshot: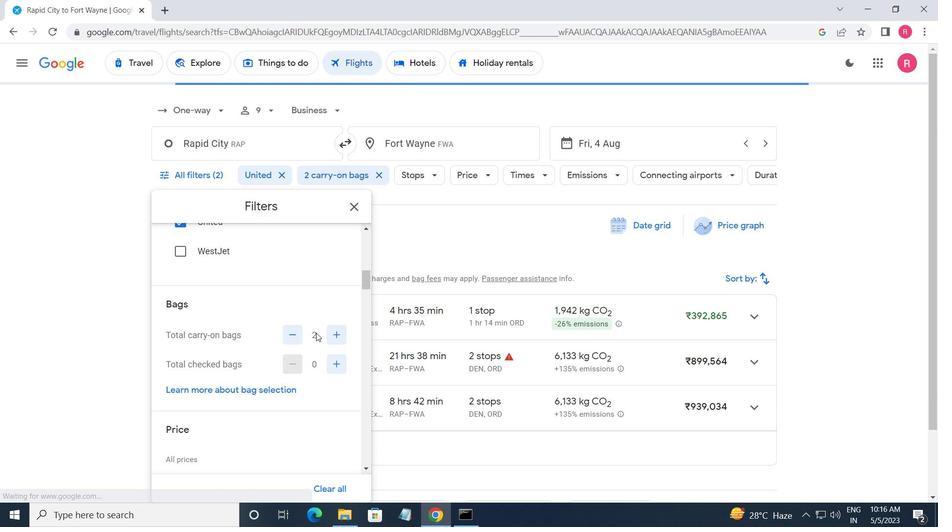 
Action: Mouse scrolled (313, 333) with delta (0, 0)
Screenshot: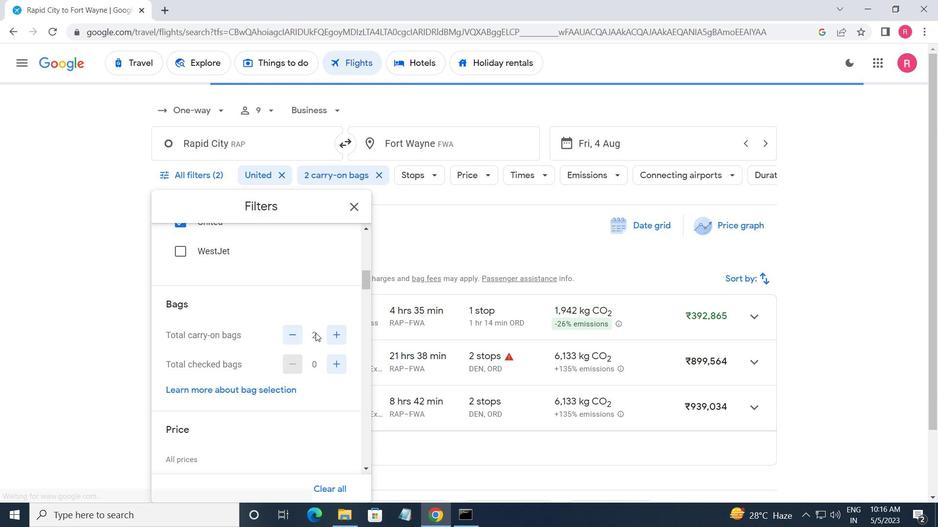 
Action: Mouse moved to (310, 334)
Screenshot: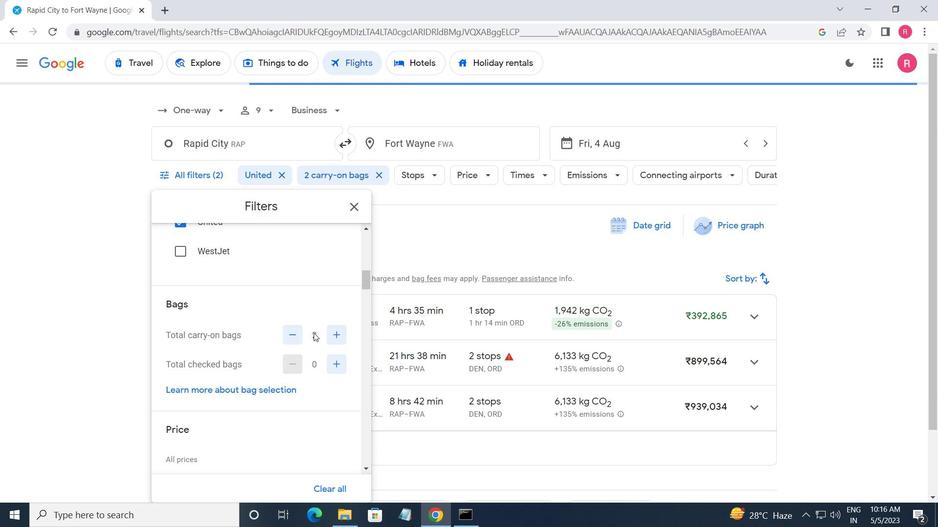 
Action: Mouse scrolled (310, 333) with delta (0, 0)
Screenshot: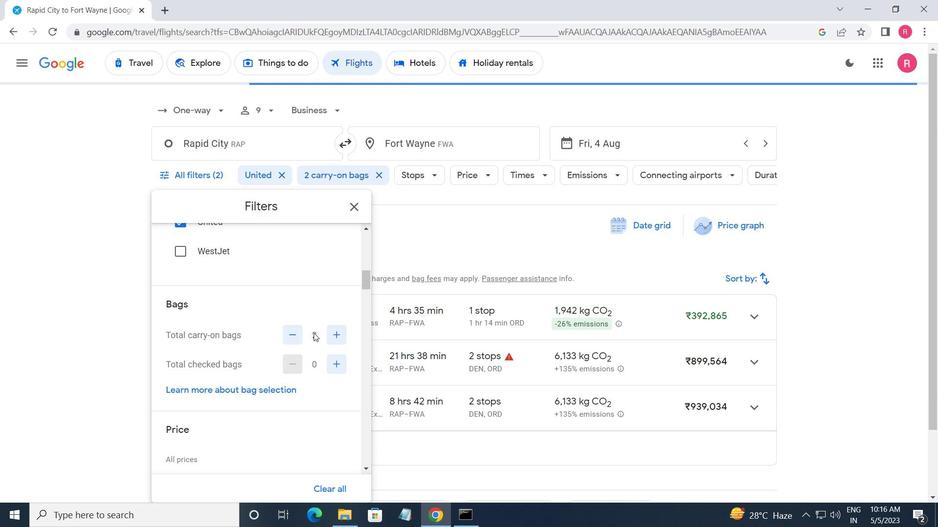 
Action: Mouse moved to (304, 339)
Screenshot: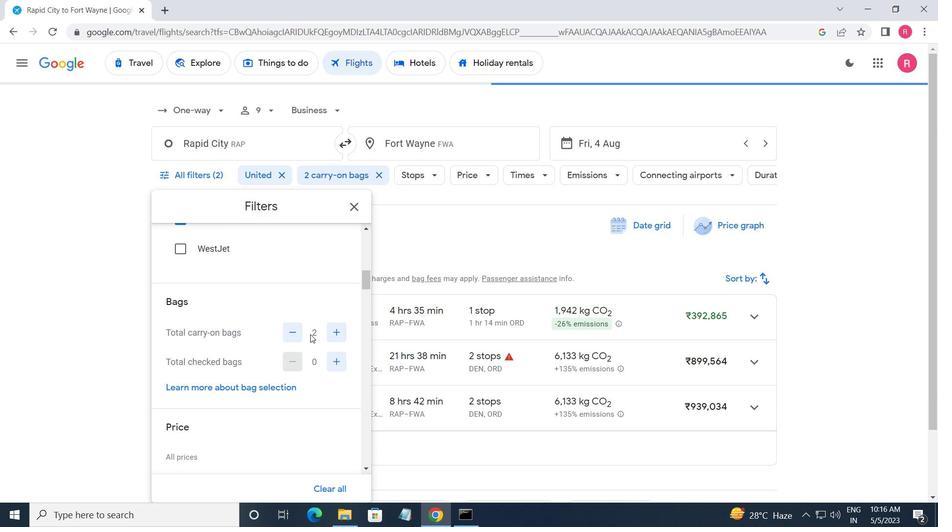 
Action: Mouse scrolled (304, 339) with delta (0, 0)
Screenshot: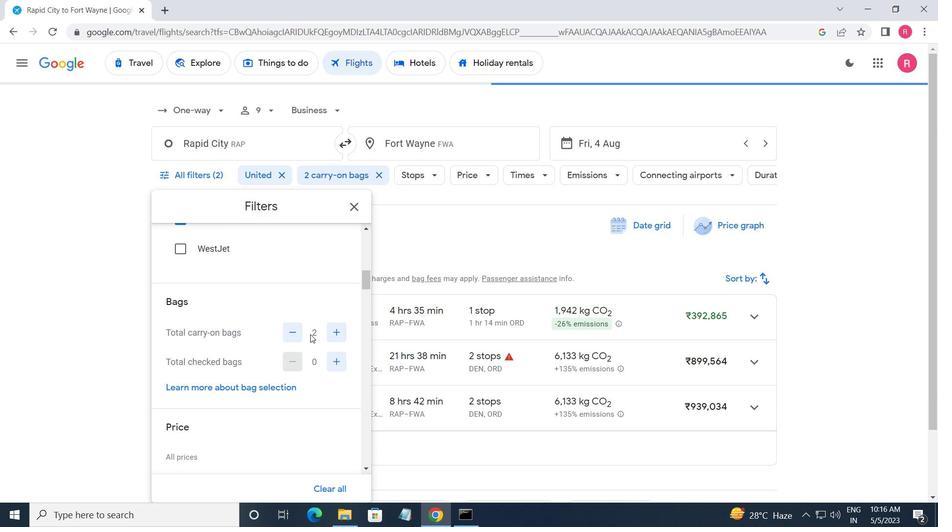 
Action: Mouse moved to (344, 314)
Screenshot: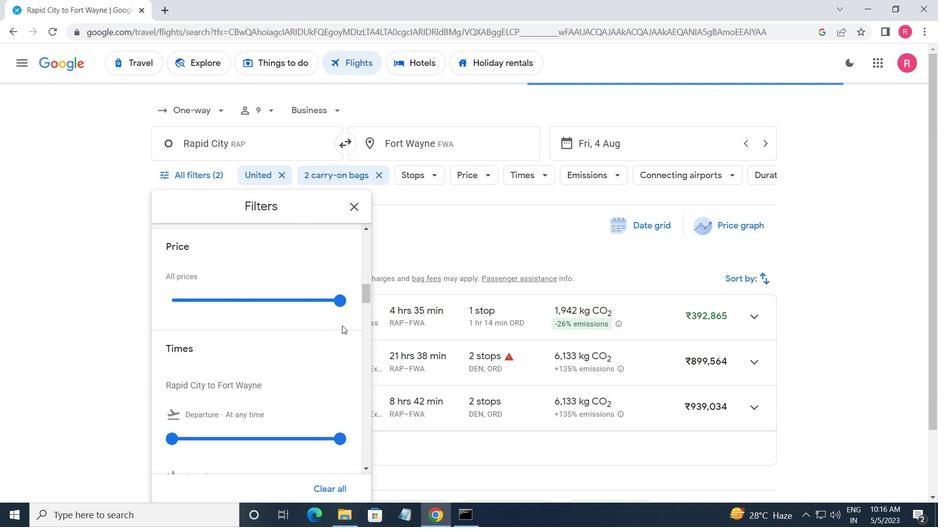 
Action: Mouse pressed left at (344, 314)
Screenshot: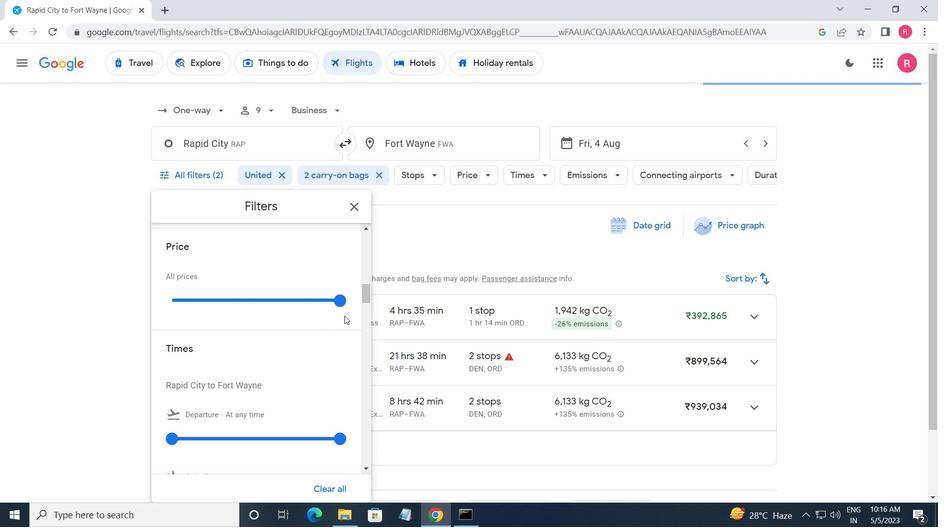 
Action: Mouse moved to (201, 346)
Screenshot: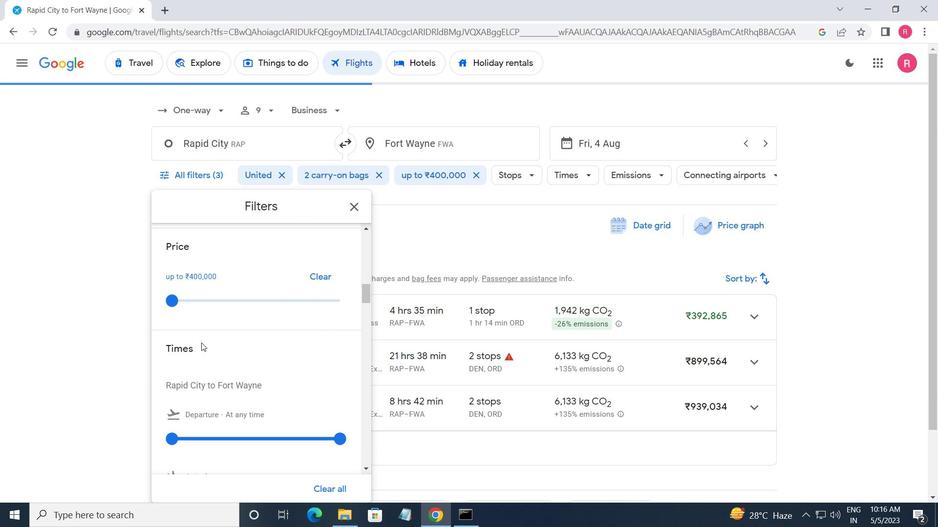 
Action: Mouse scrolled (201, 346) with delta (0, 0)
Screenshot: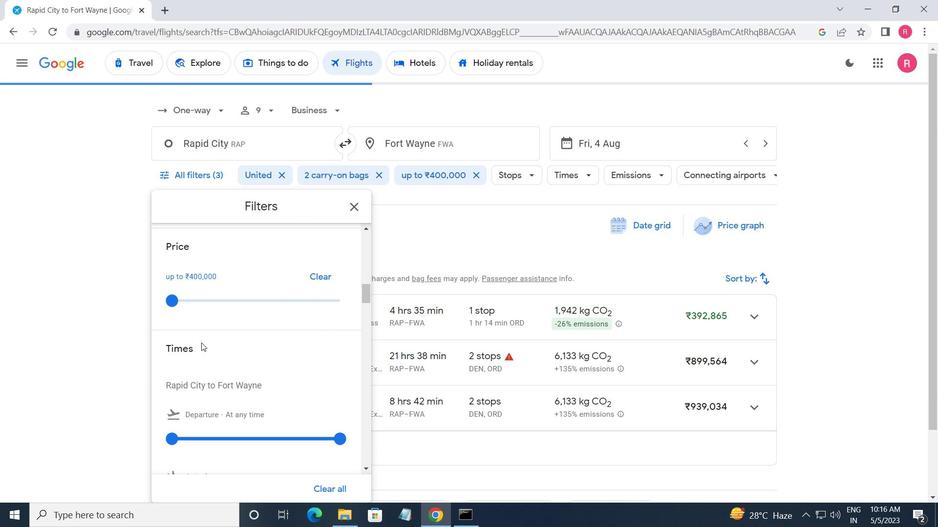 
Action: Mouse moved to (200, 349)
Screenshot: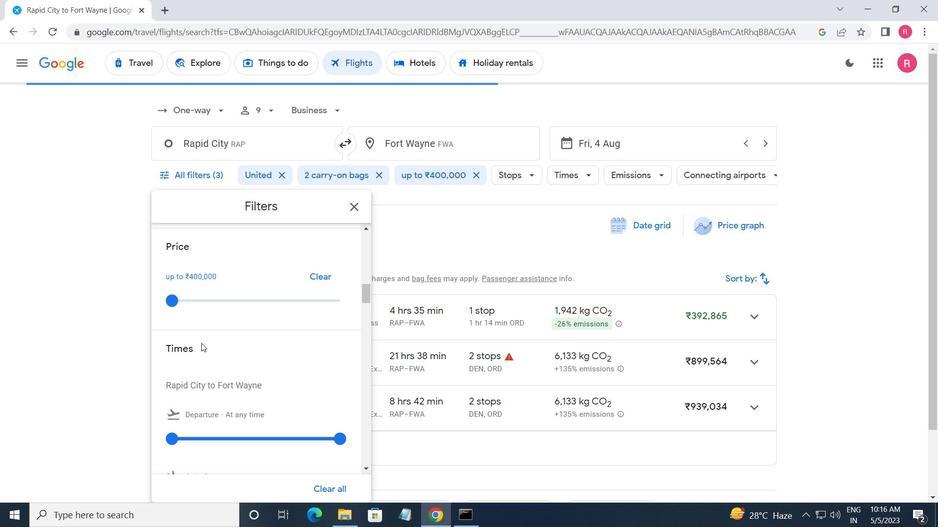 
Action: Mouse scrolled (200, 349) with delta (0, 0)
Screenshot: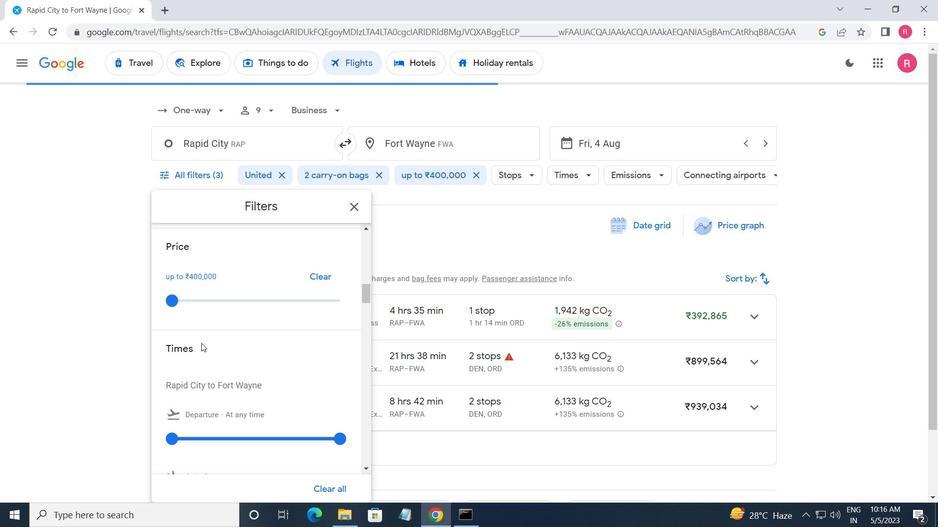 
Action: Mouse moved to (173, 311)
Screenshot: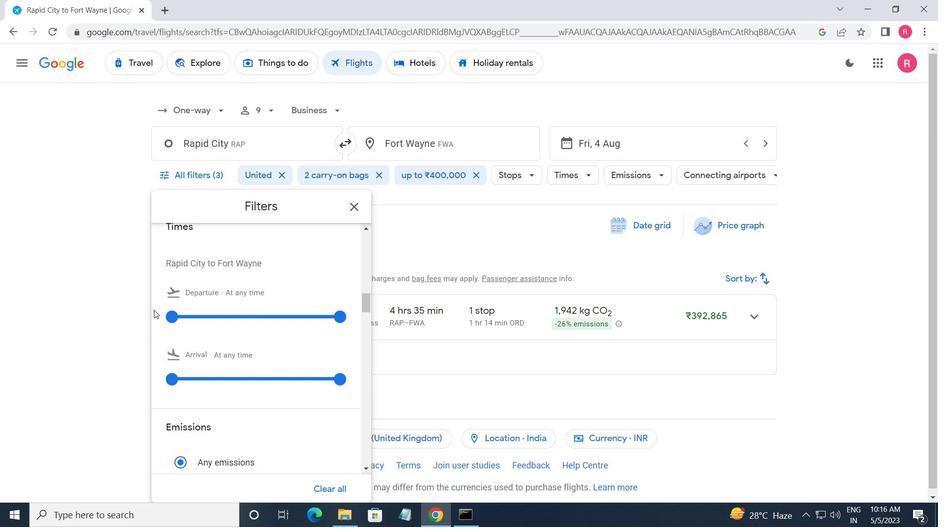 
Action: Mouse pressed left at (173, 311)
Screenshot: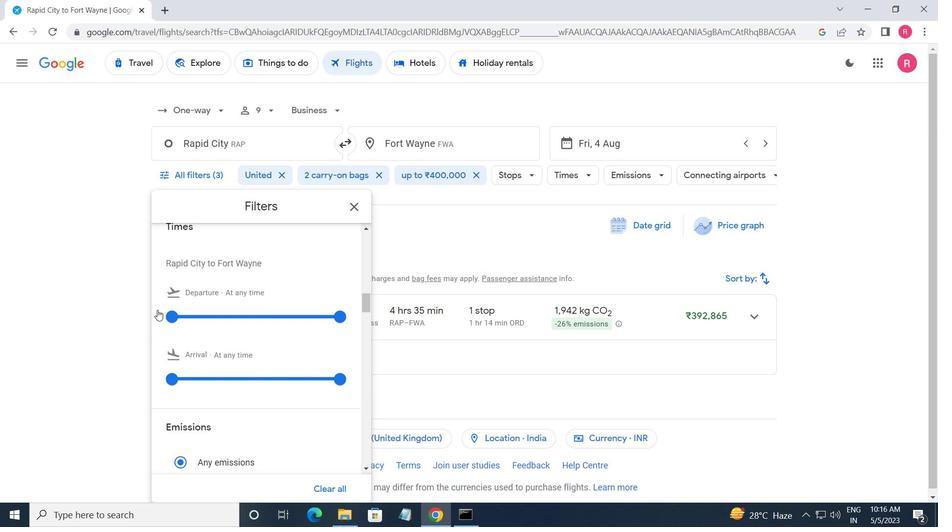 
Action: Mouse moved to (260, 318)
Screenshot: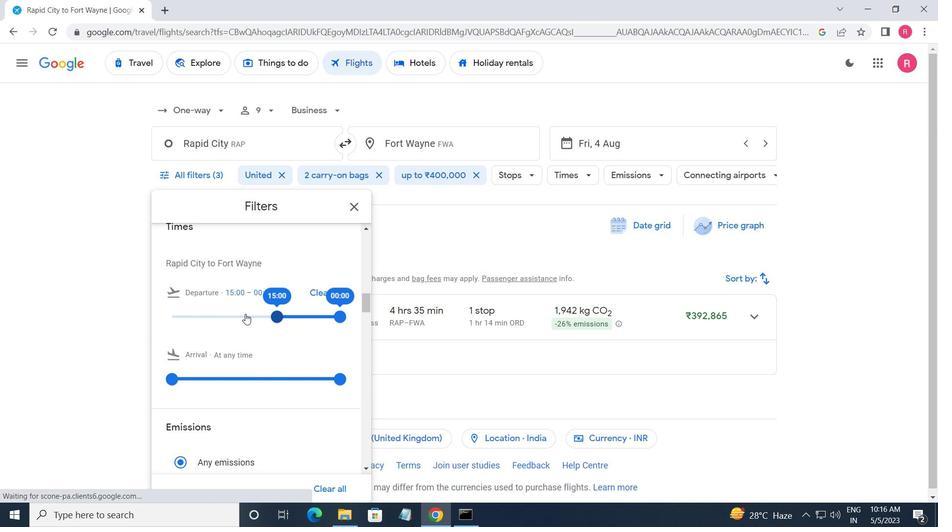 
Action: Mouse pressed left at (260, 318)
Screenshot: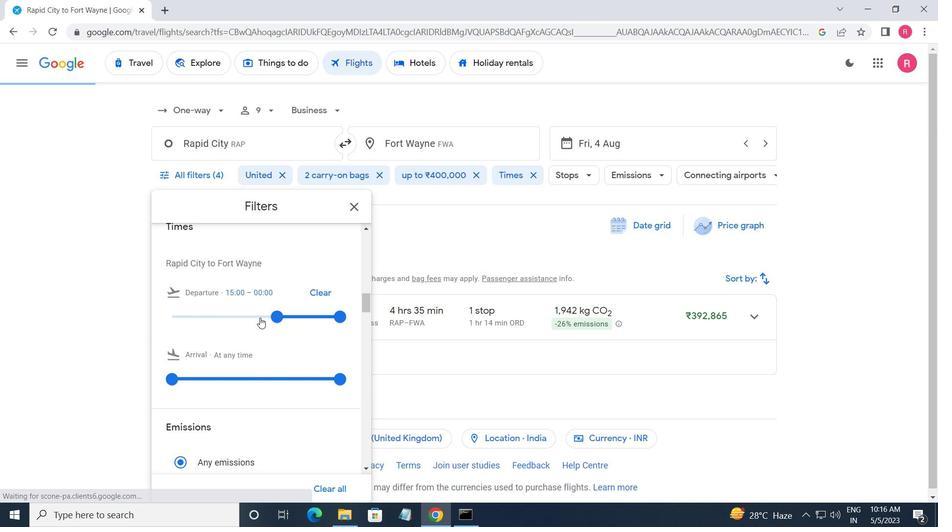 
Action: Mouse moved to (269, 317)
Screenshot: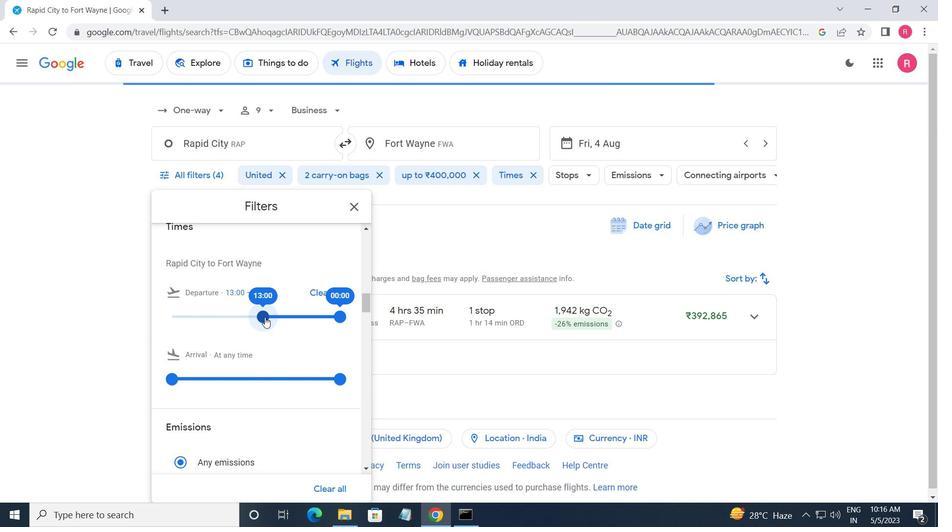 
Action: Mouse pressed left at (269, 317)
Screenshot: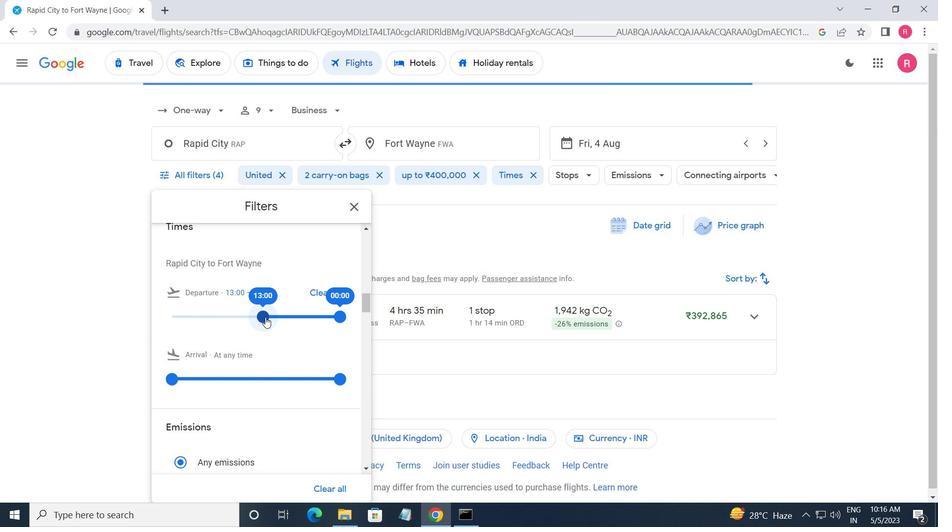
Action: Mouse moved to (337, 317)
Screenshot: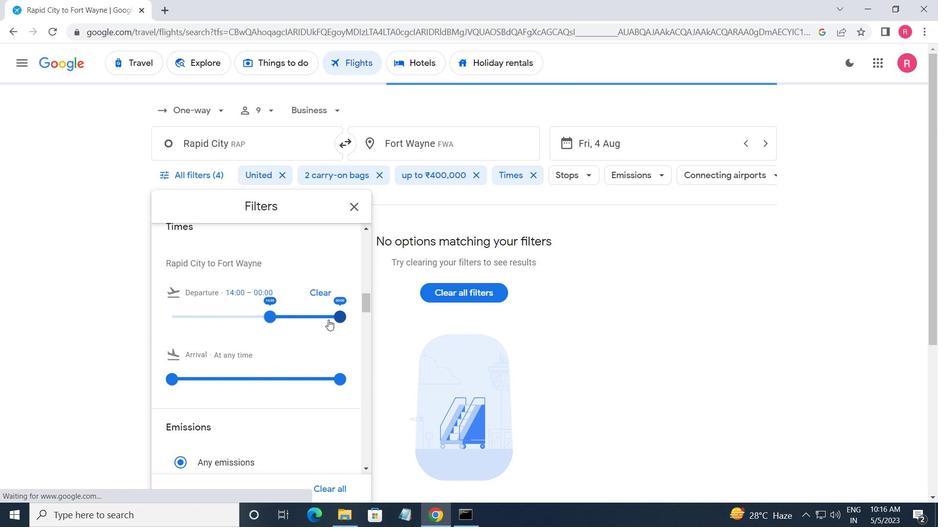 
Action: Mouse pressed left at (337, 317)
Screenshot: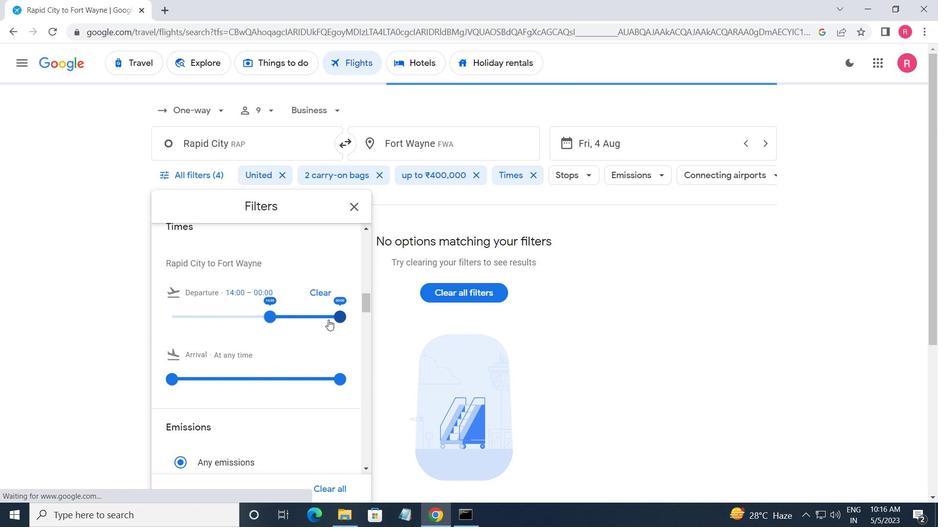 
Action: Mouse moved to (349, 210)
Screenshot: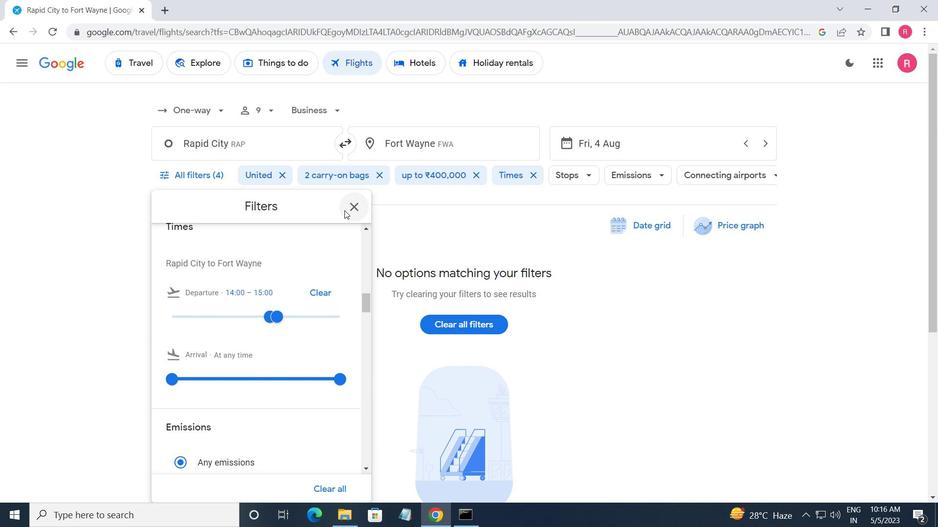 
Action: Mouse pressed left at (349, 210)
Screenshot: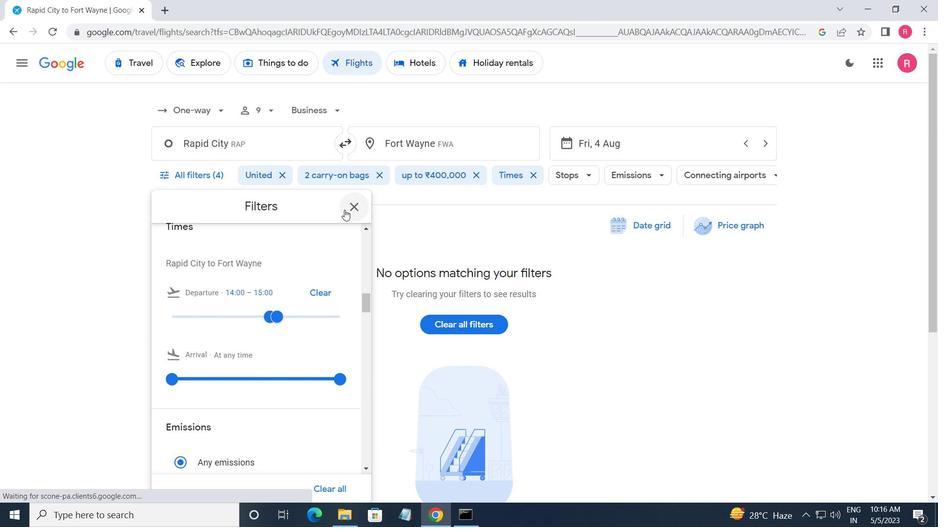 
